 Task: Create a due date automation trigger when advanced on, on the tuesday before a card is due add content with a name or a description not containing resume at 11:00 AM.
Action: Mouse moved to (974, 304)
Screenshot: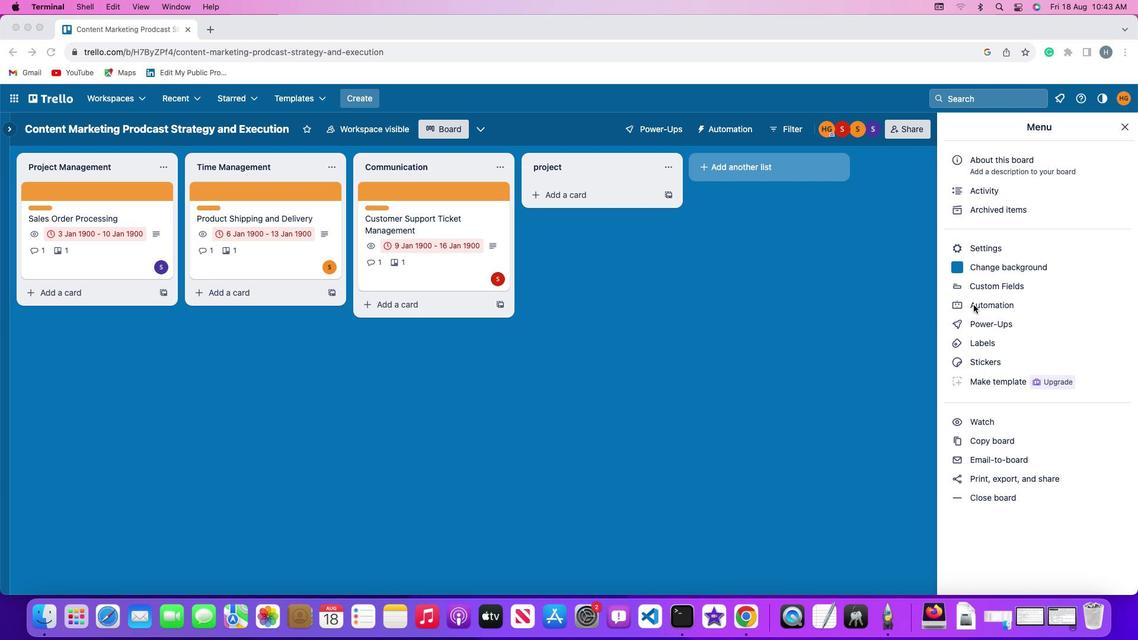 
Action: Mouse pressed left at (974, 304)
Screenshot: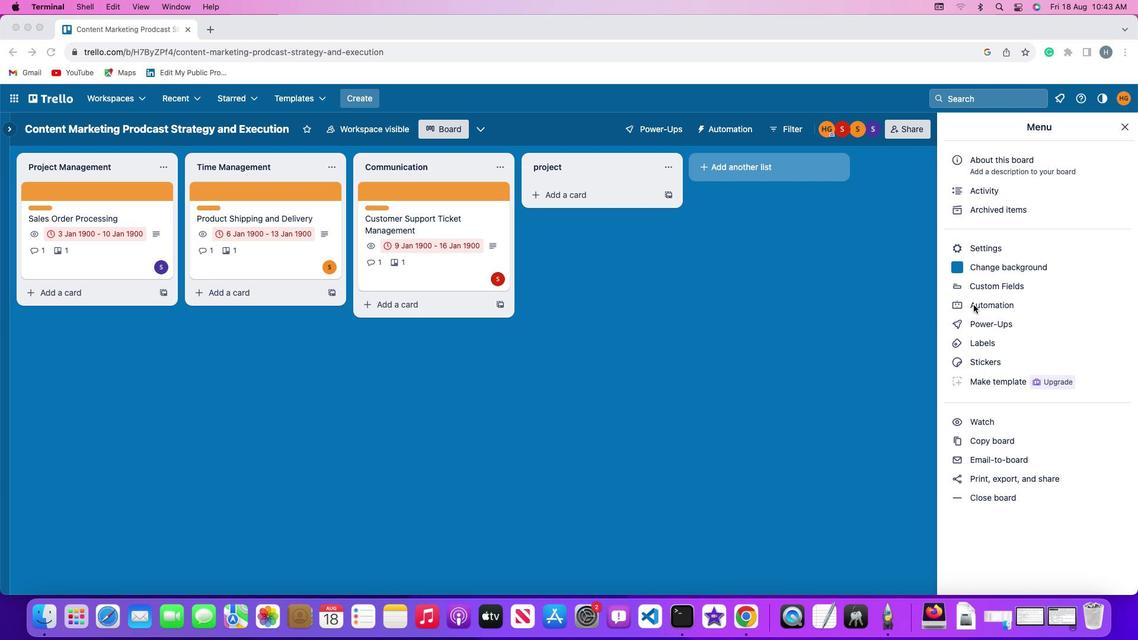 
Action: Mouse moved to (974, 304)
Screenshot: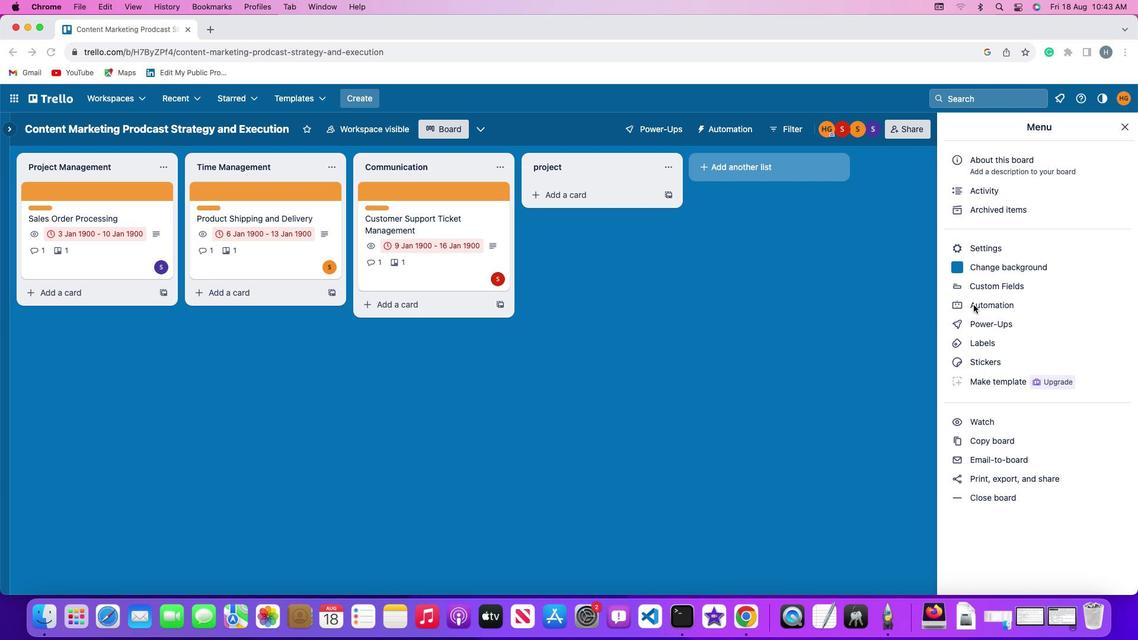 
Action: Mouse pressed left at (974, 304)
Screenshot: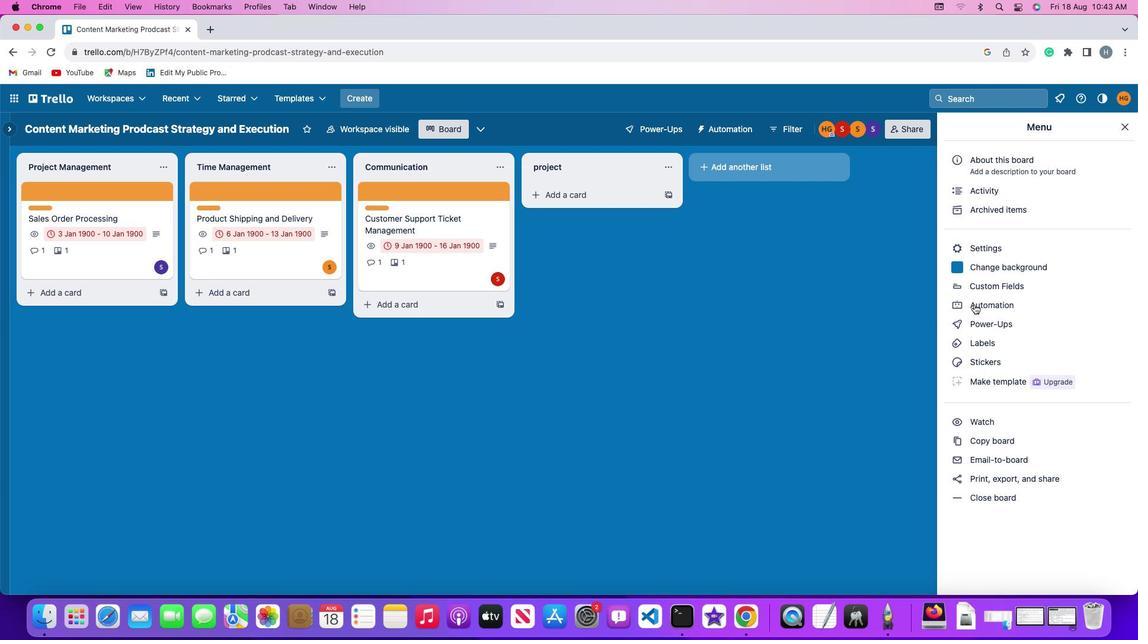 
Action: Mouse moved to (54, 280)
Screenshot: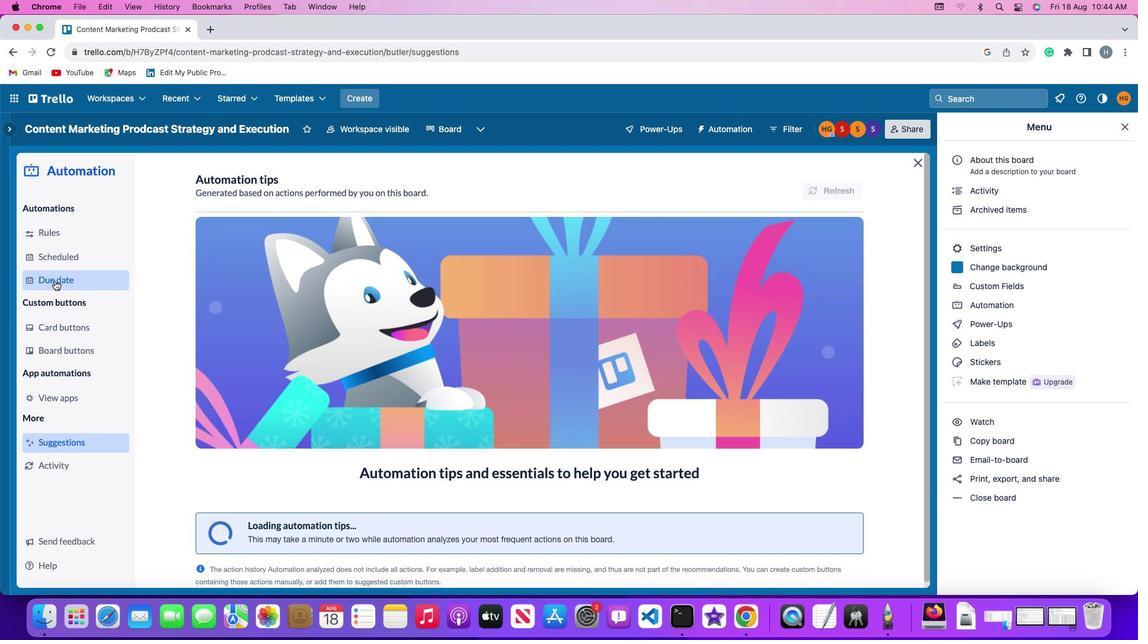 
Action: Mouse pressed left at (54, 280)
Screenshot: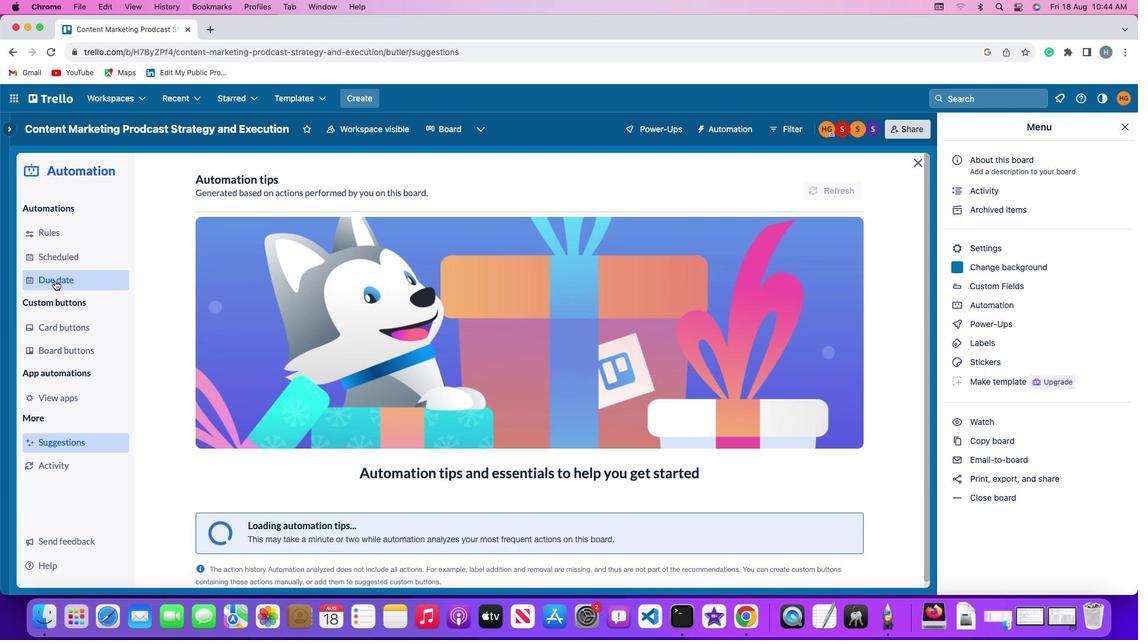 
Action: Mouse moved to (809, 180)
Screenshot: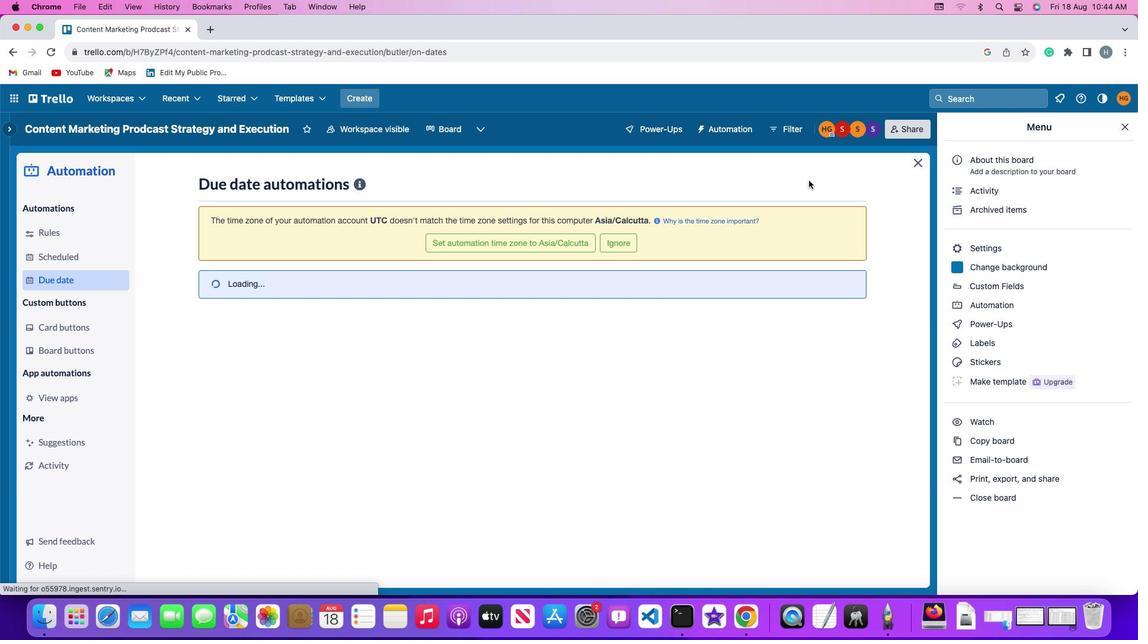
Action: Mouse pressed left at (809, 180)
Screenshot: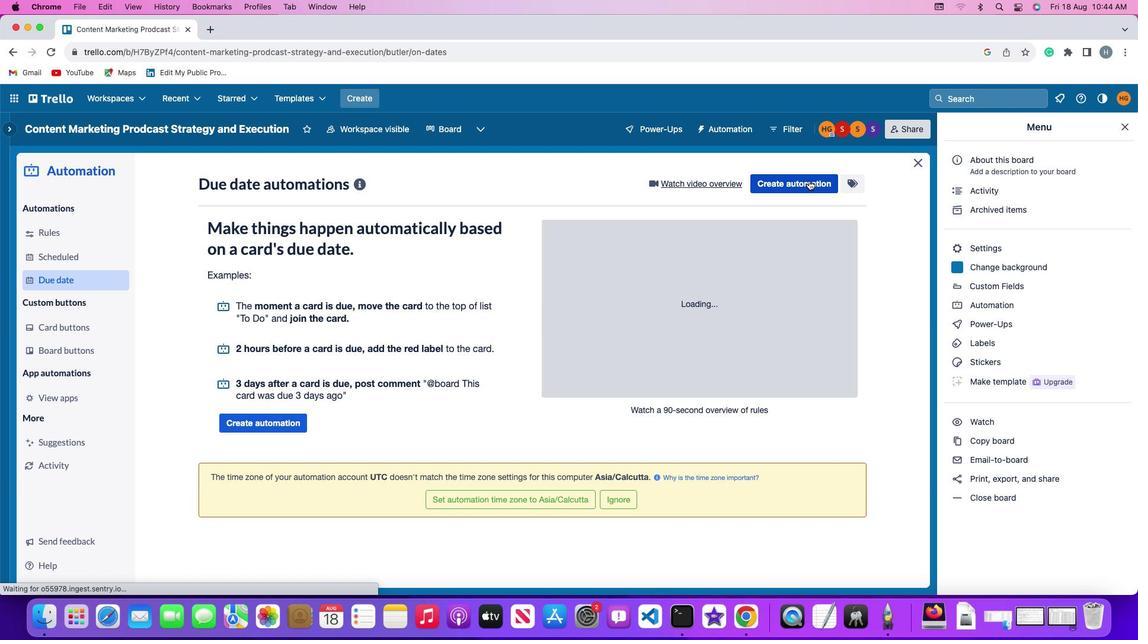 
Action: Mouse moved to (221, 299)
Screenshot: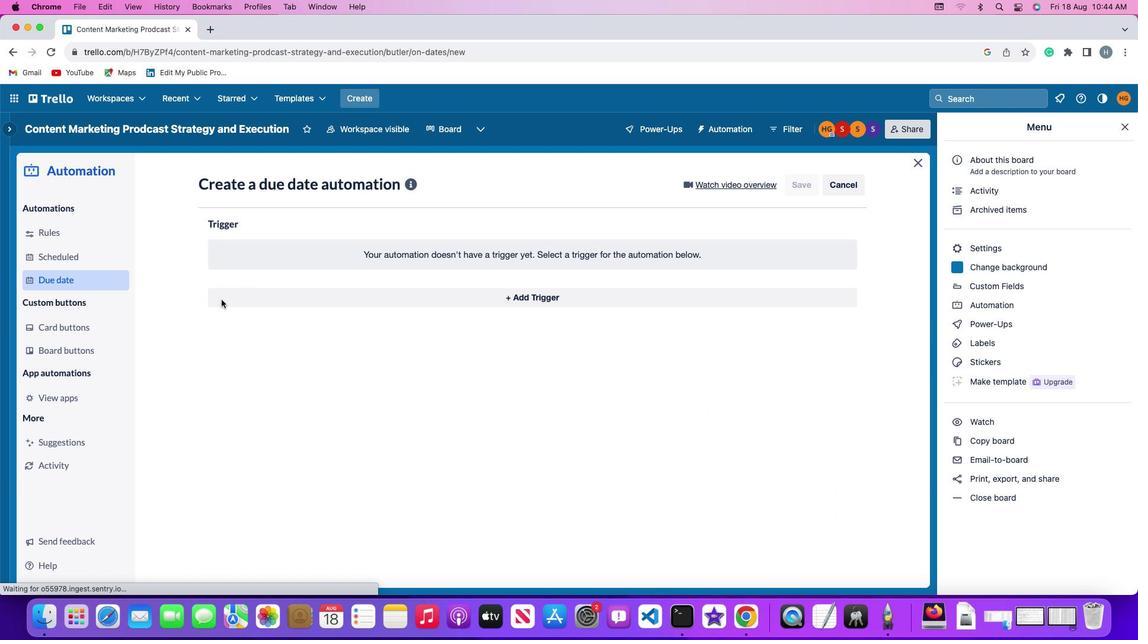 
Action: Mouse pressed left at (221, 299)
Screenshot: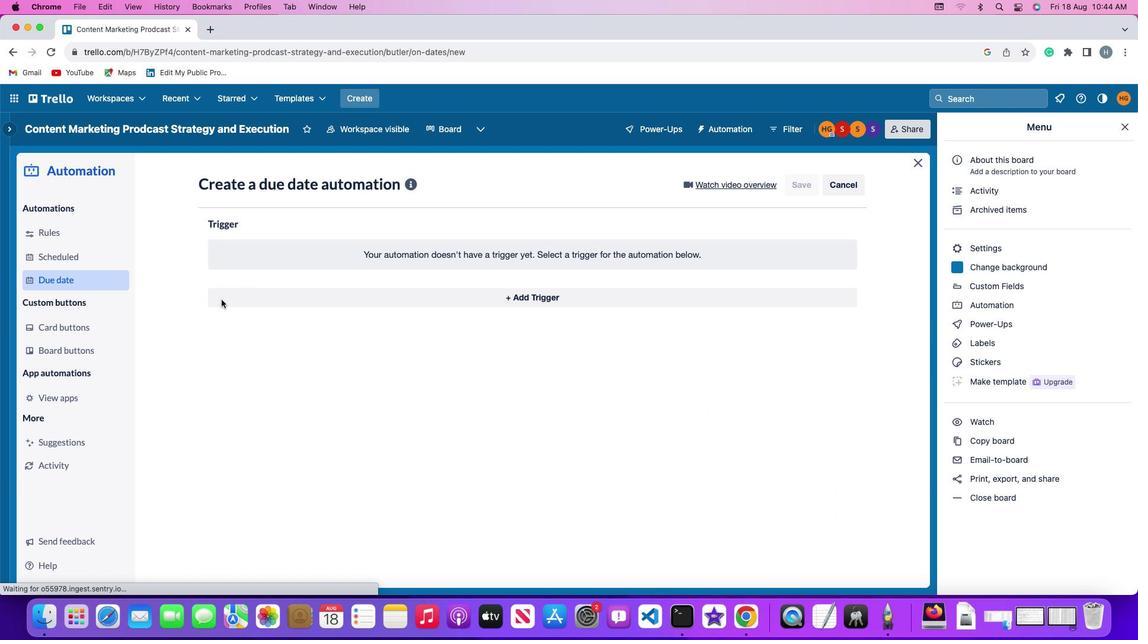 
Action: Mouse moved to (263, 521)
Screenshot: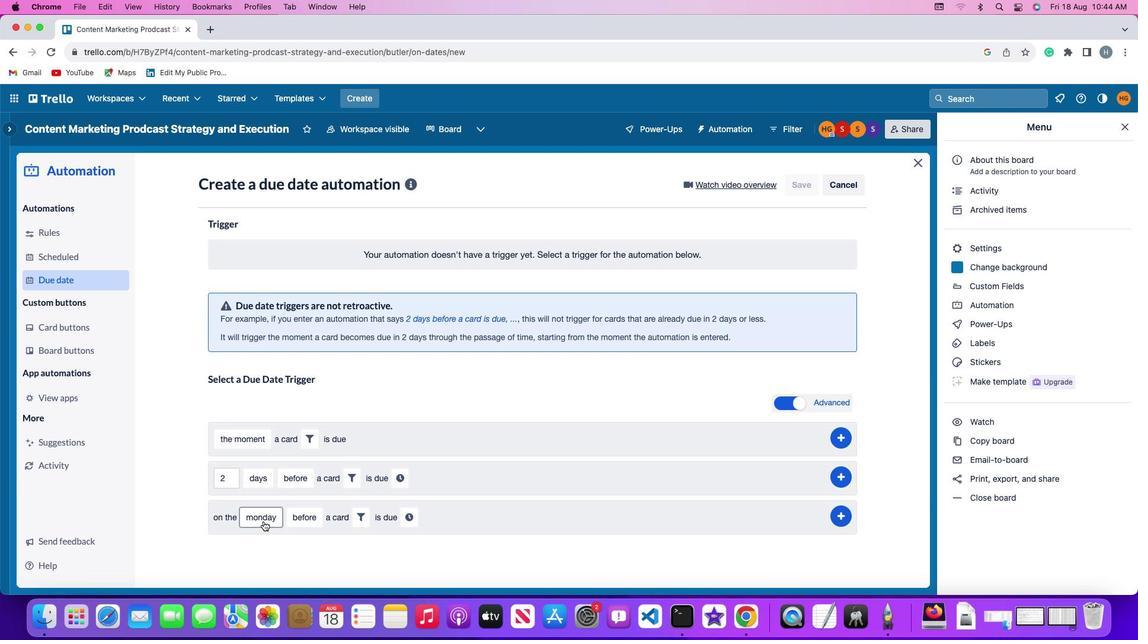 
Action: Mouse pressed left at (263, 521)
Screenshot: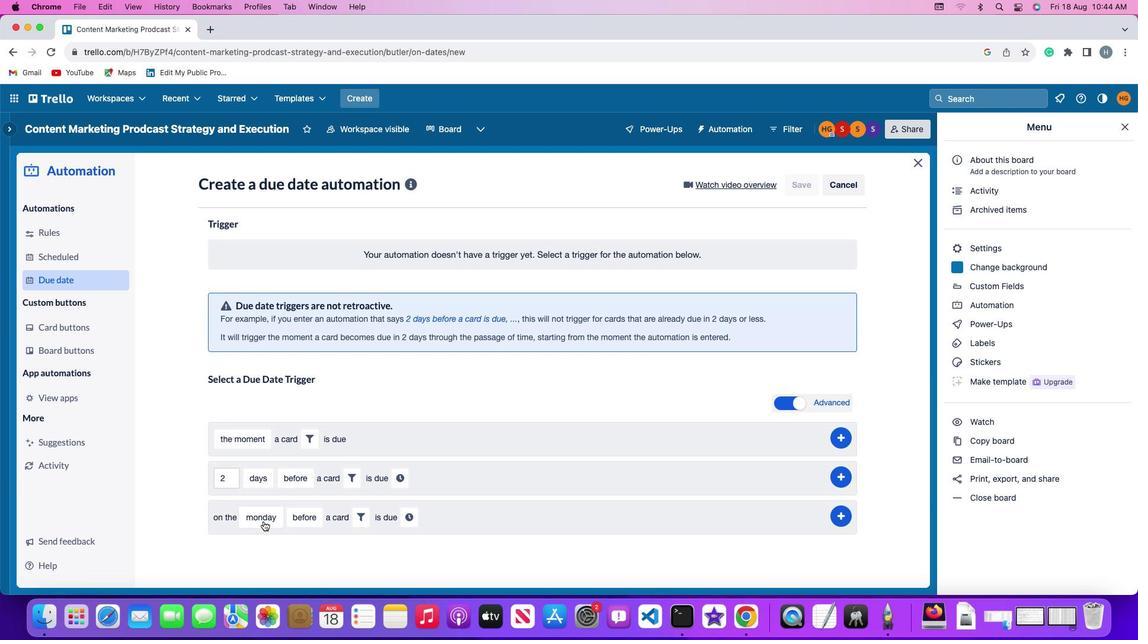 
Action: Mouse moved to (282, 383)
Screenshot: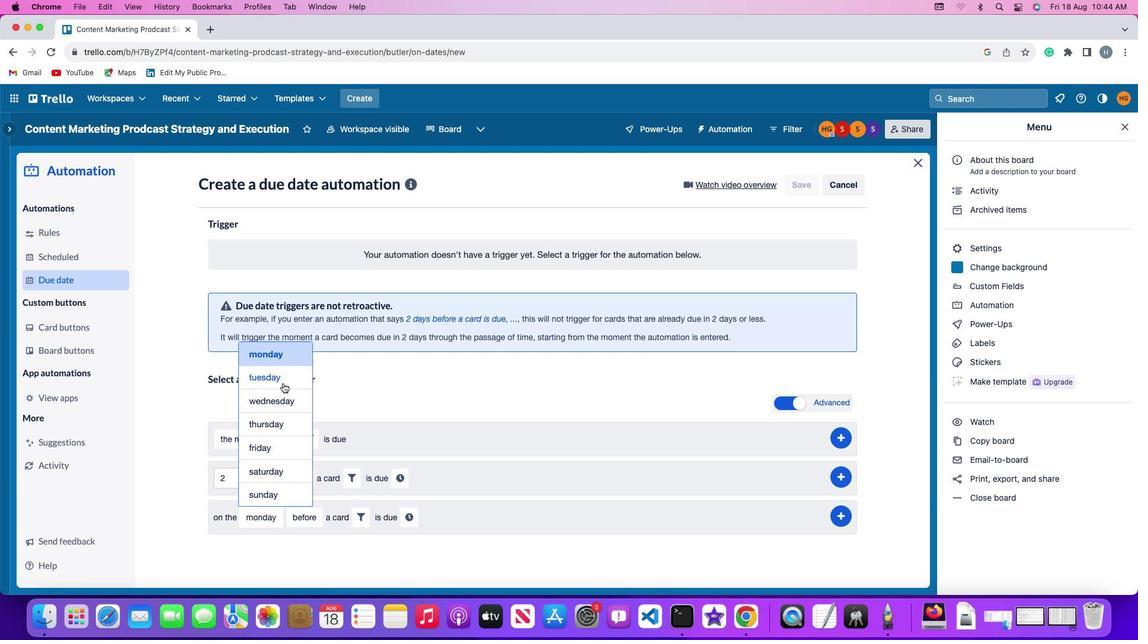 
Action: Mouse pressed left at (282, 383)
Screenshot: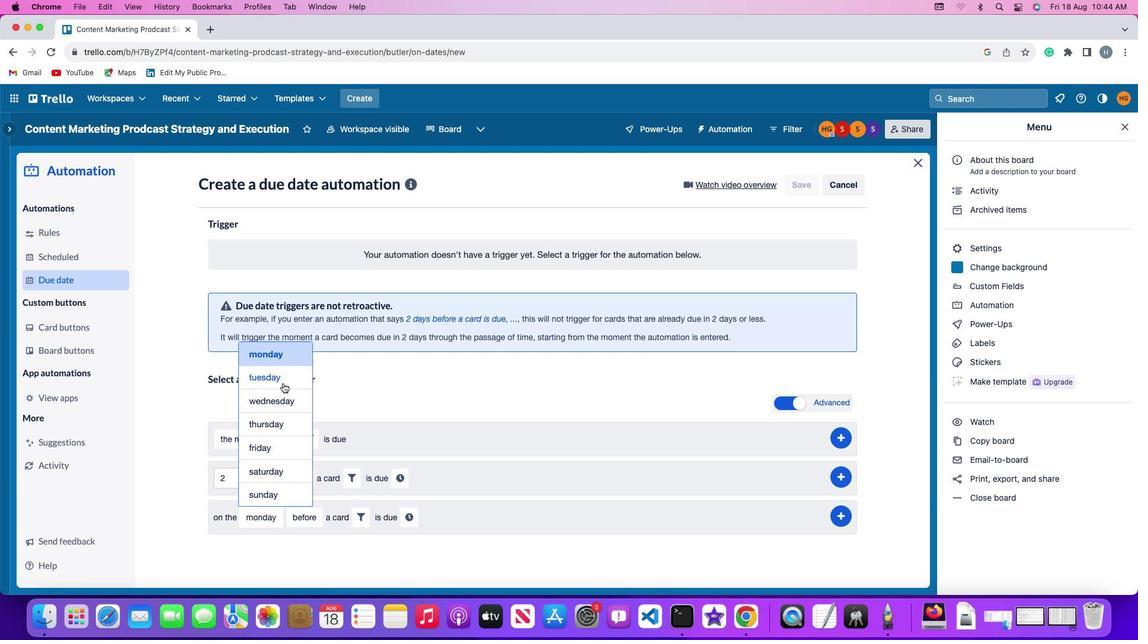 
Action: Mouse moved to (301, 520)
Screenshot: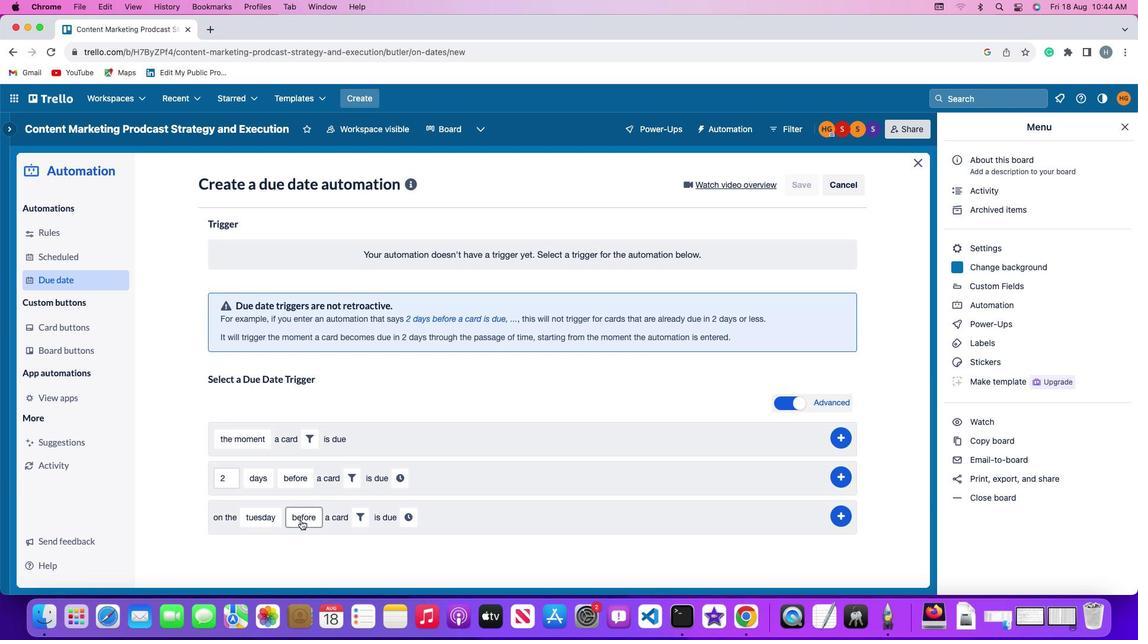 
Action: Mouse pressed left at (301, 520)
Screenshot: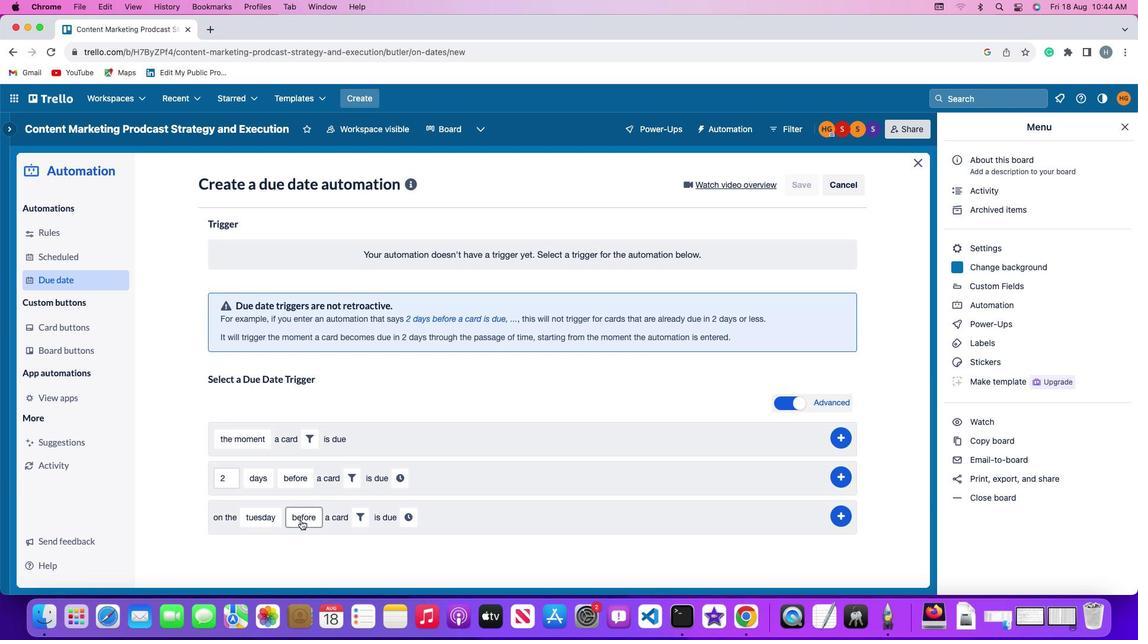 
Action: Mouse moved to (333, 422)
Screenshot: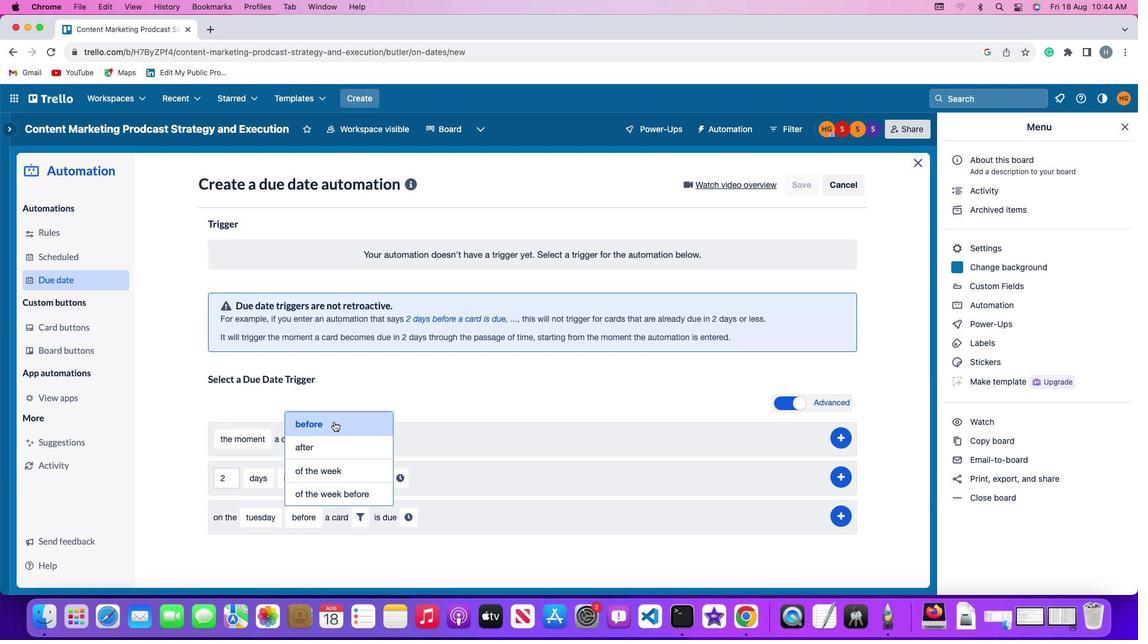 
Action: Mouse pressed left at (333, 422)
Screenshot: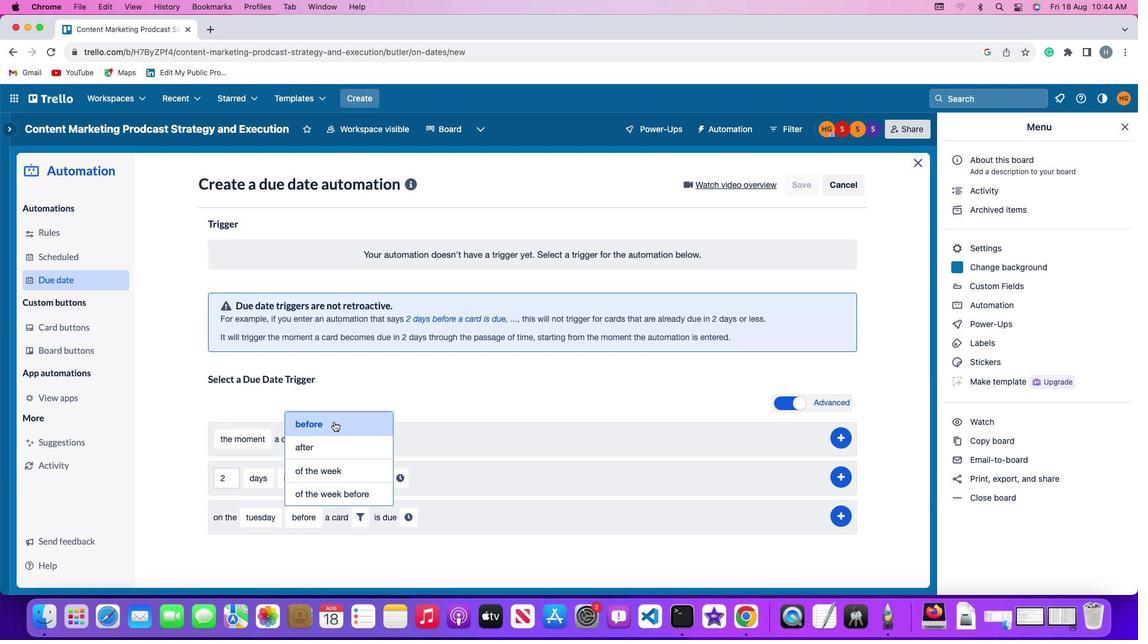 
Action: Mouse moved to (362, 516)
Screenshot: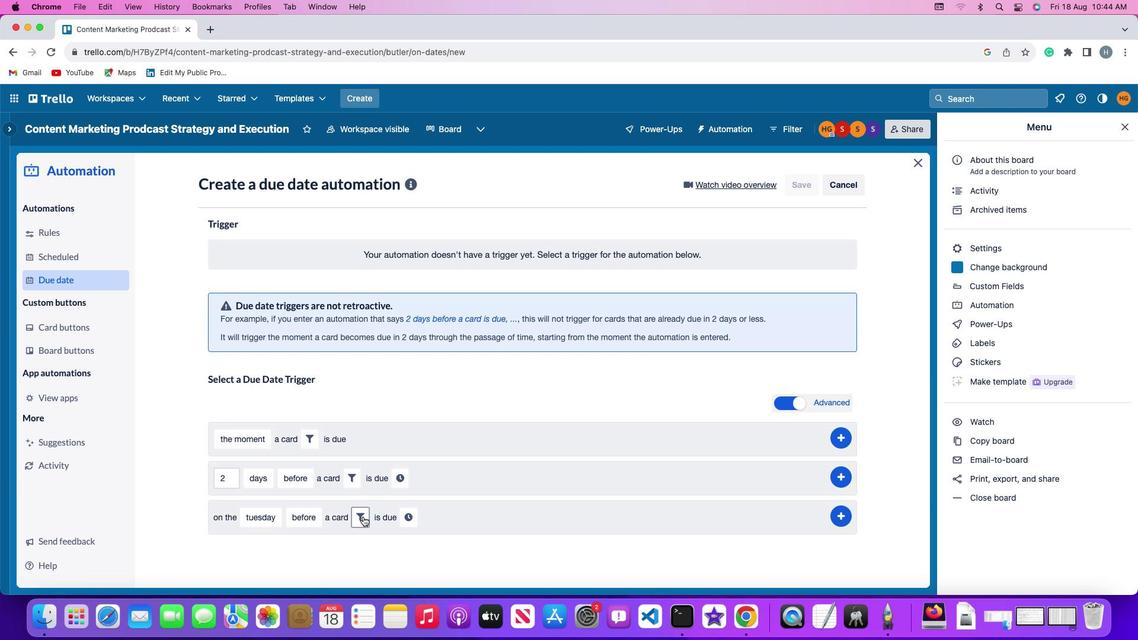 
Action: Mouse pressed left at (362, 516)
Screenshot: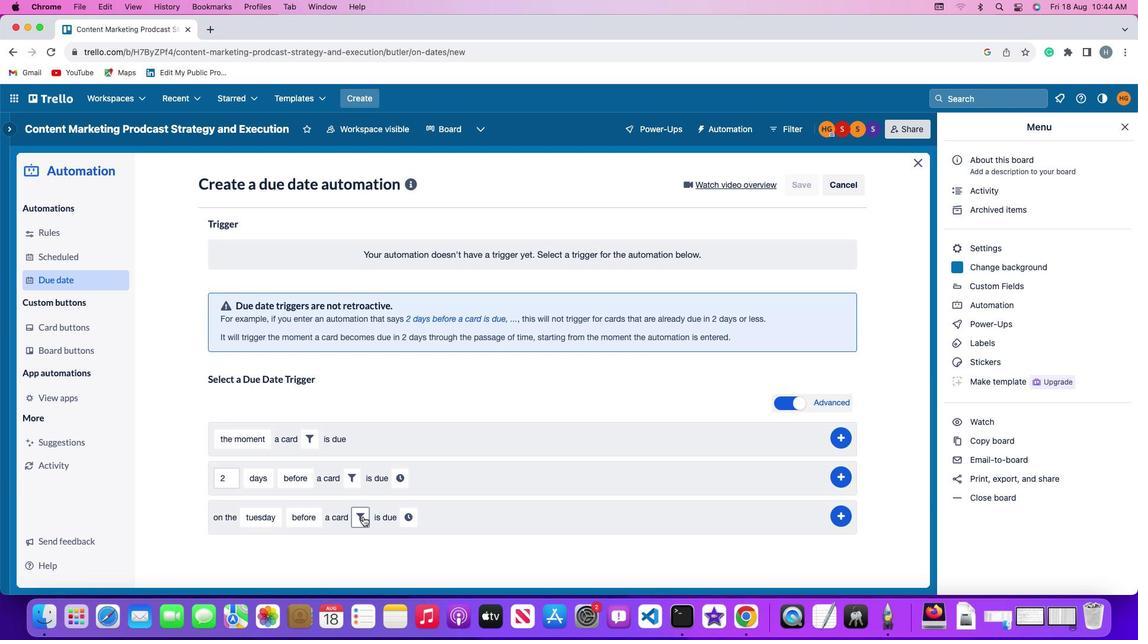 
Action: Mouse moved to (499, 547)
Screenshot: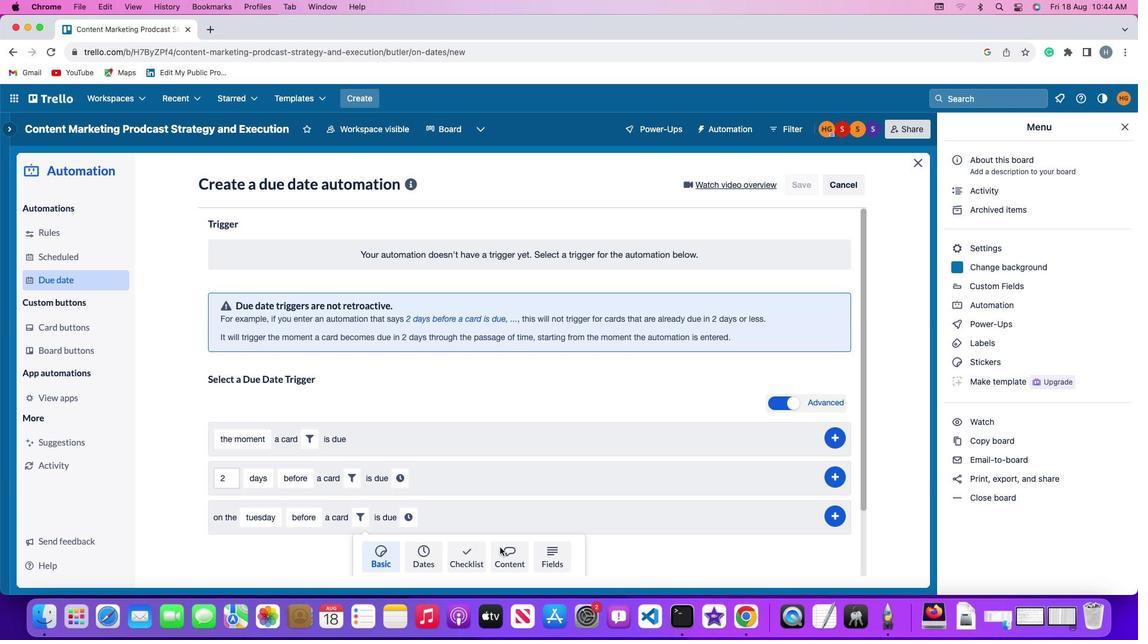 
Action: Mouse pressed left at (499, 547)
Screenshot: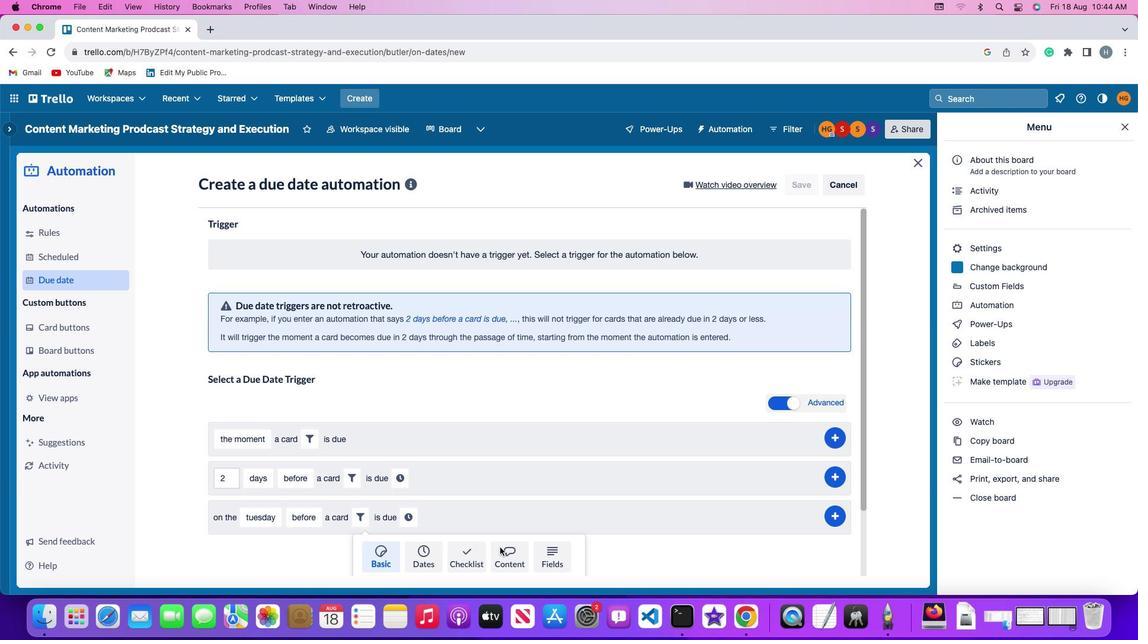 
Action: Mouse moved to (319, 551)
Screenshot: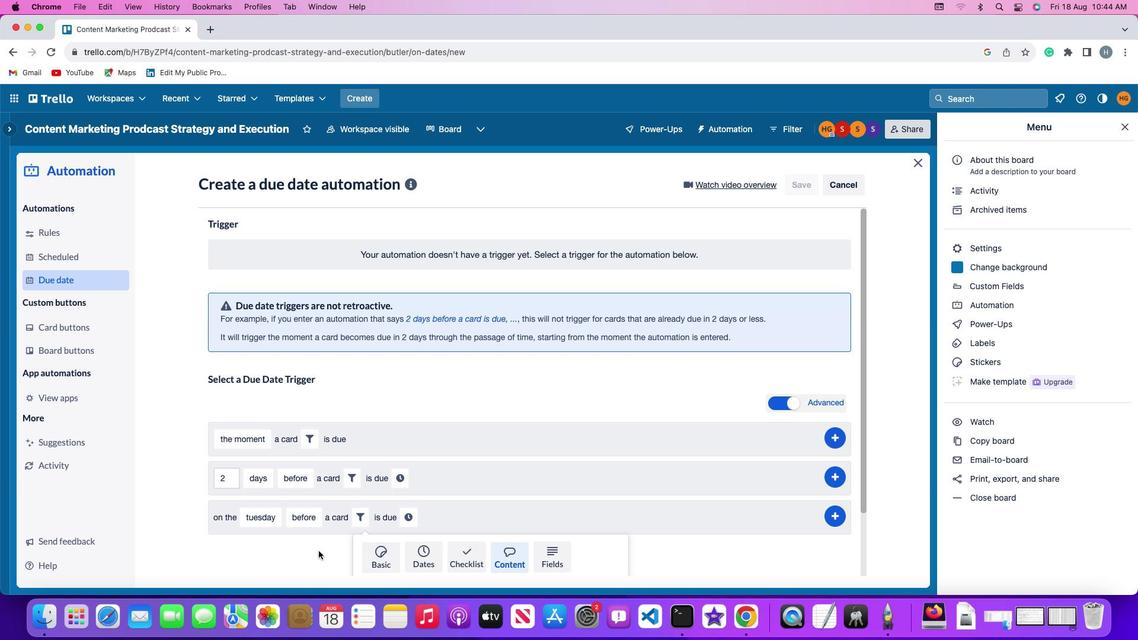 
Action: Mouse scrolled (319, 551) with delta (0, 0)
Screenshot: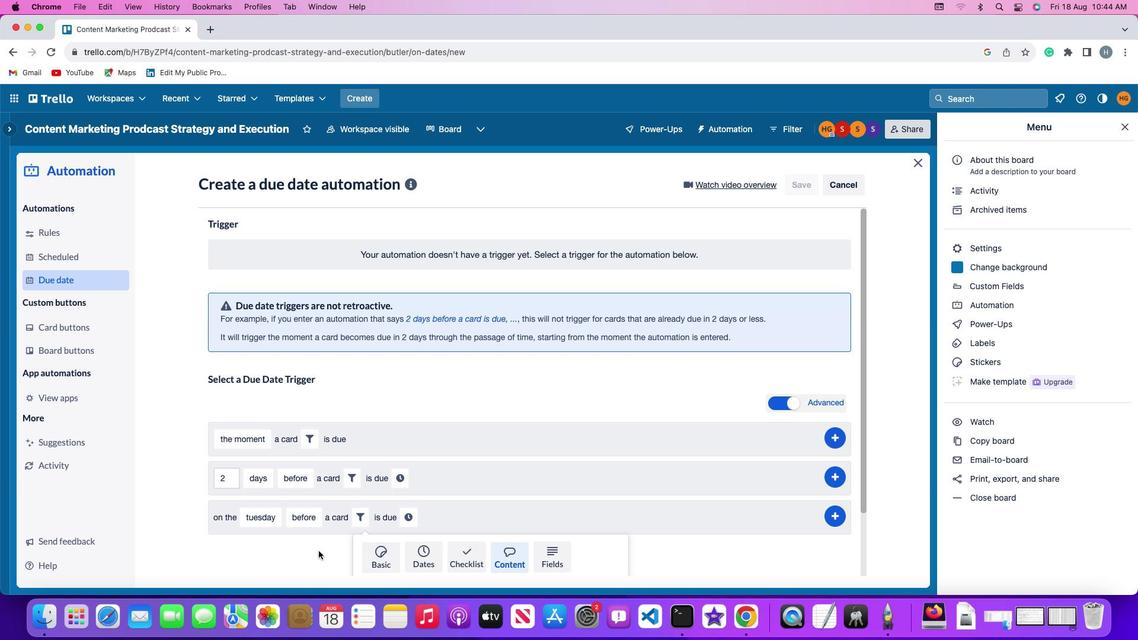
Action: Mouse moved to (319, 551)
Screenshot: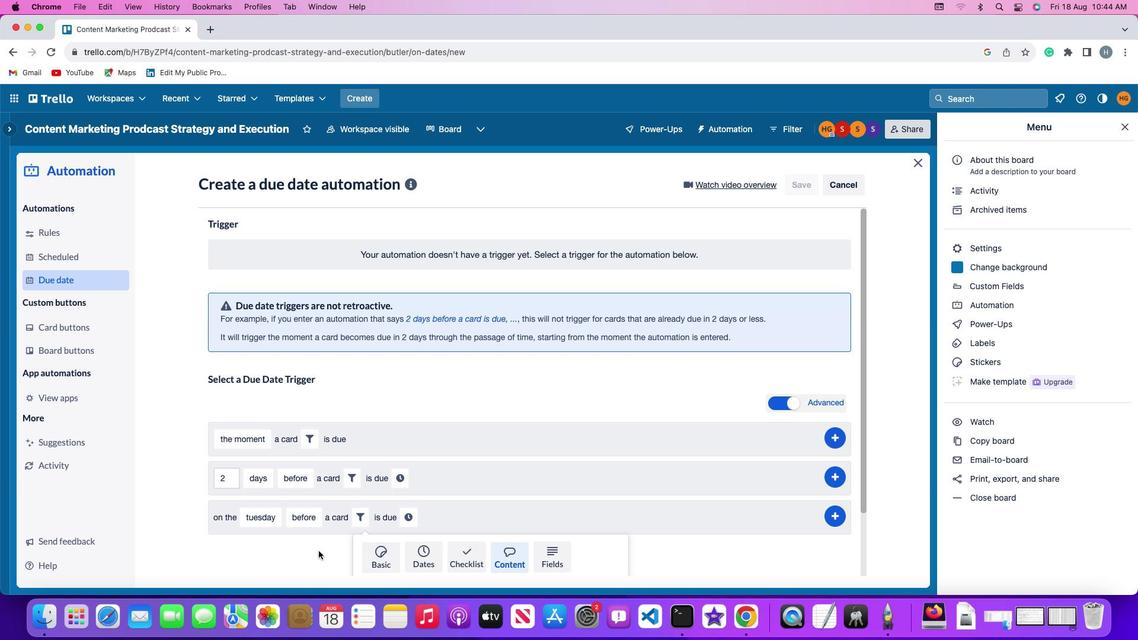 
Action: Mouse scrolled (319, 551) with delta (0, 0)
Screenshot: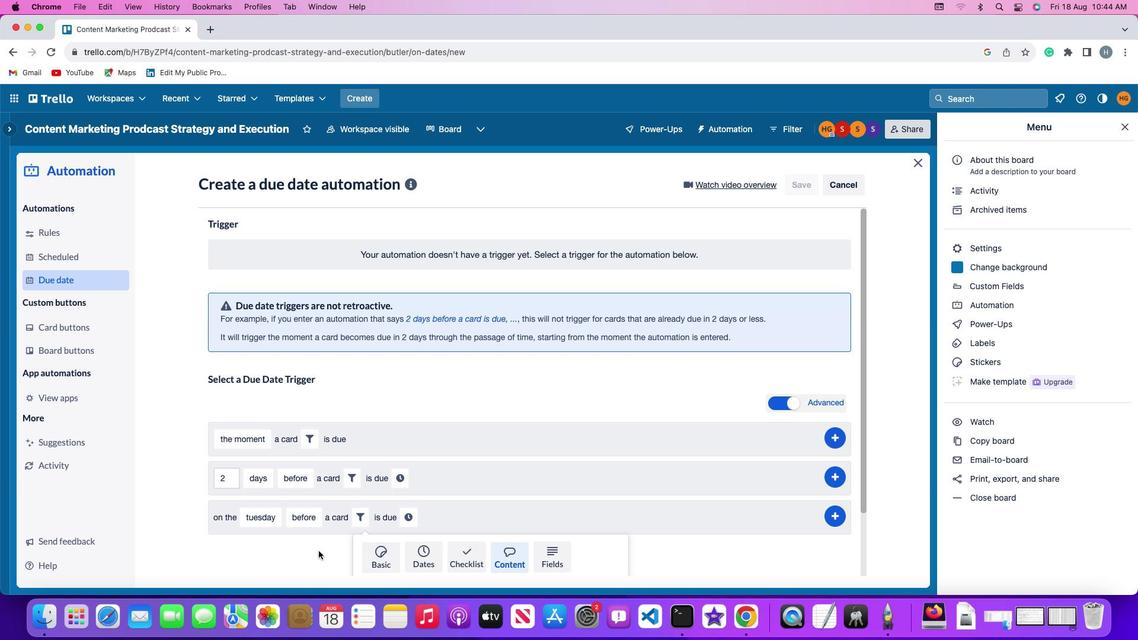 
Action: Mouse moved to (318, 550)
Screenshot: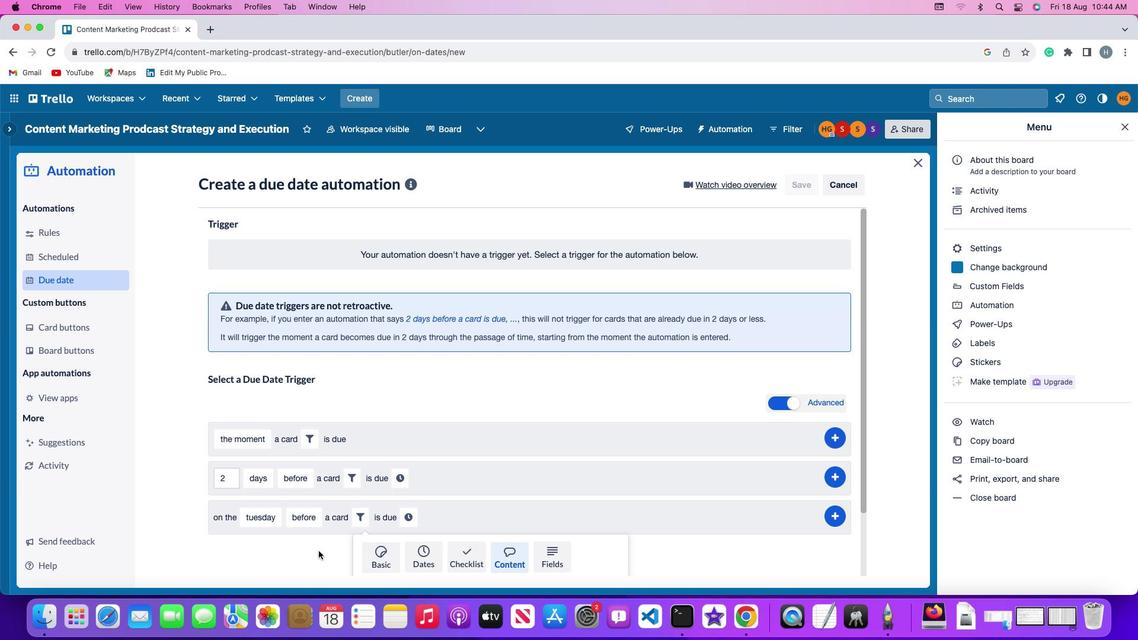 
Action: Mouse scrolled (318, 550) with delta (0, -1)
Screenshot: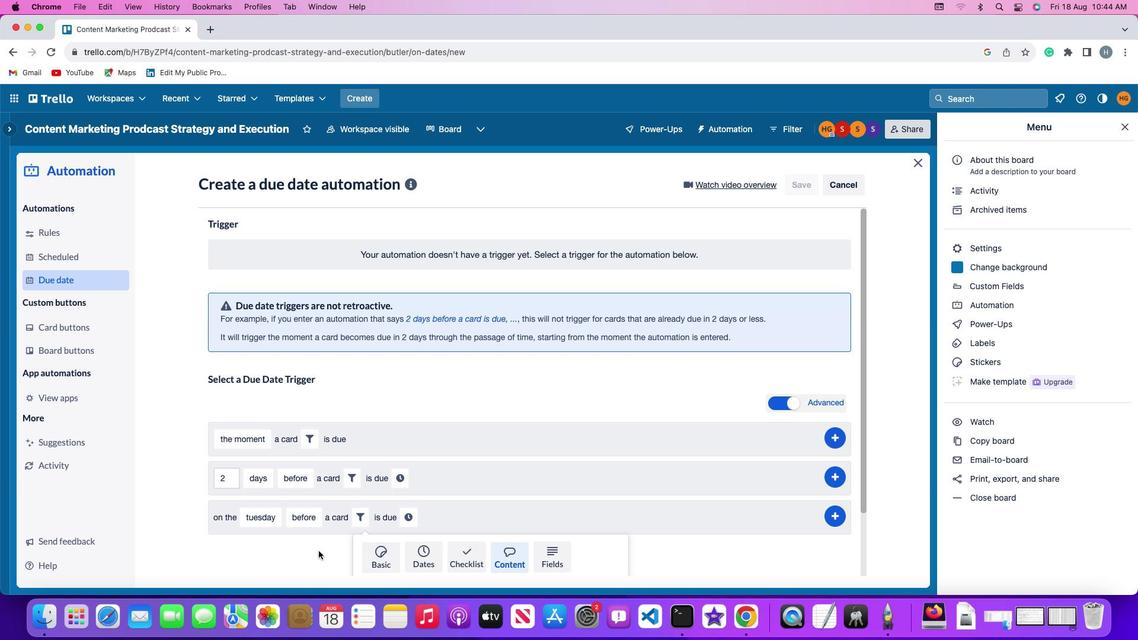 
Action: Mouse moved to (318, 550)
Screenshot: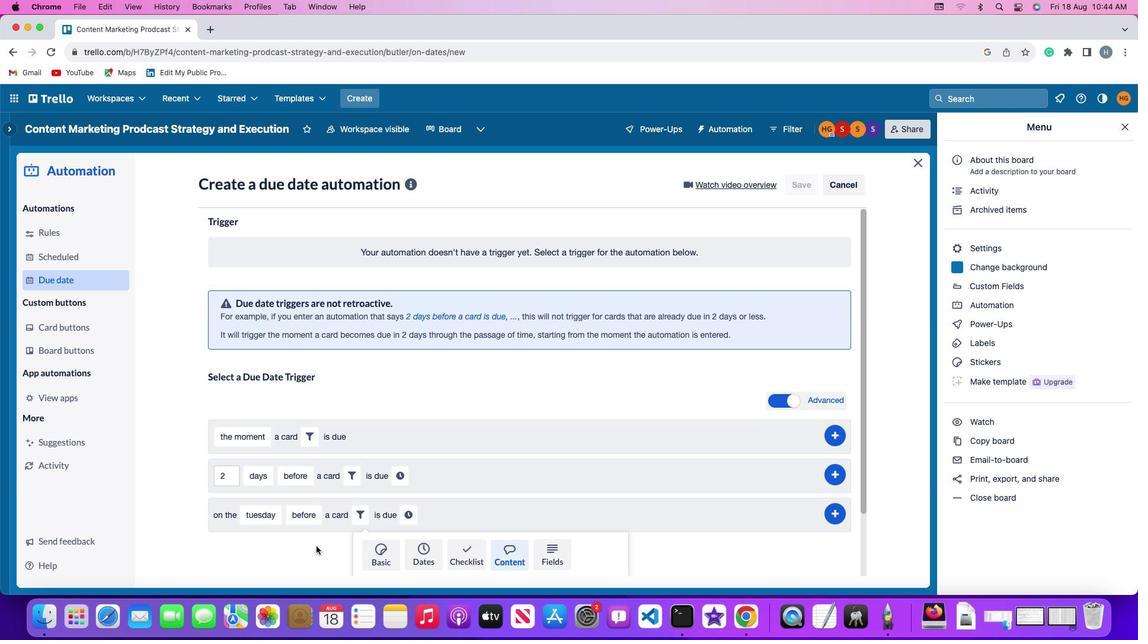 
Action: Mouse scrolled (318, 550) with delta (0, -2)
Screenshot: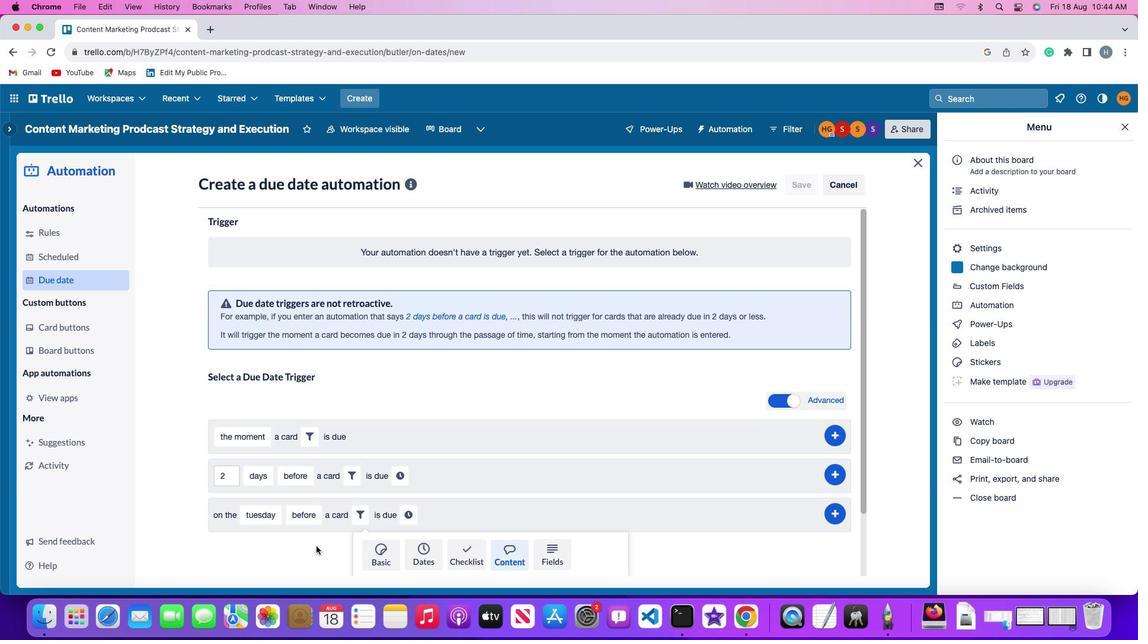 
Action: Mouse moved to (313, 544)
Screenshot: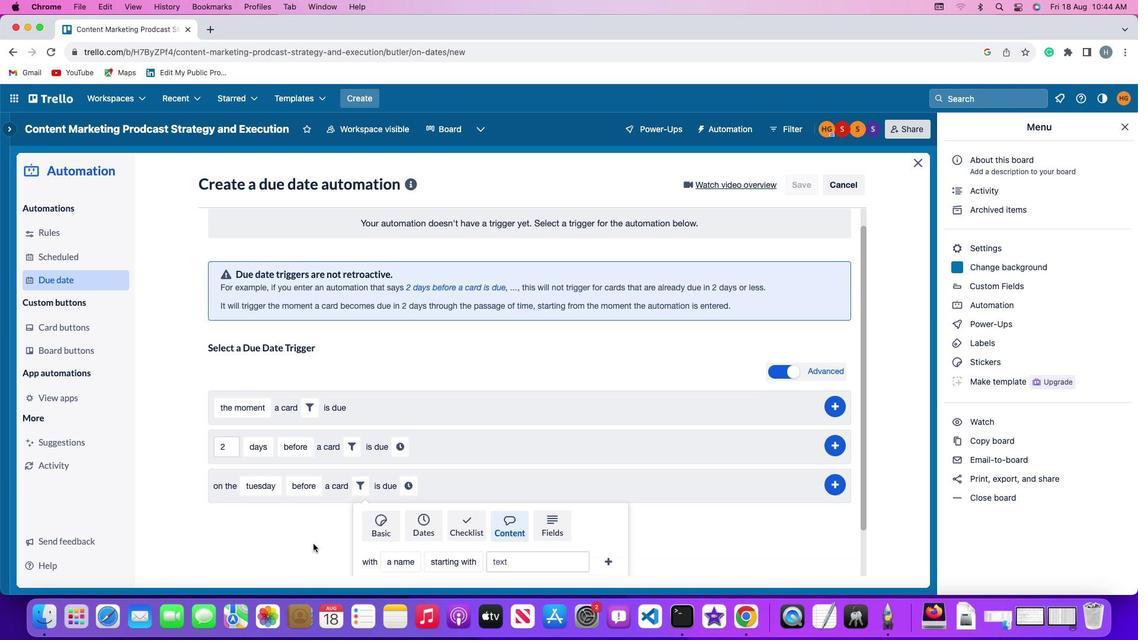 
Action: Mouse scrolled (313, 544) with delta (0, -2)
Screenshot: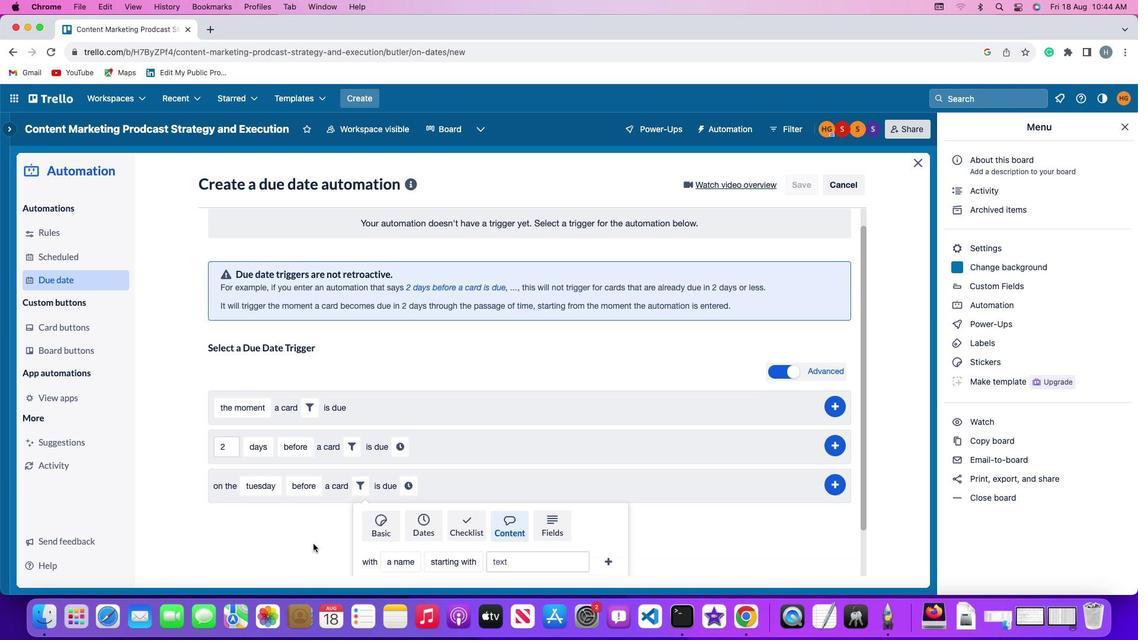 
Action: Mouse moved to (396, 519)
Screenshot: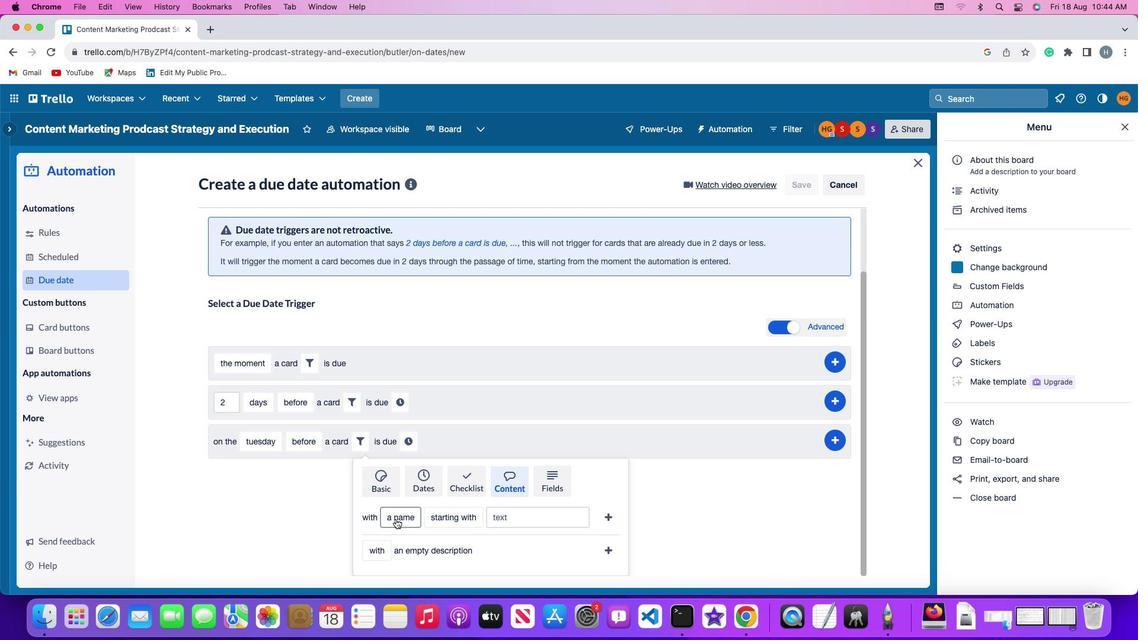 
Action: Mouse pressed left at (396, 519)
Screenshot: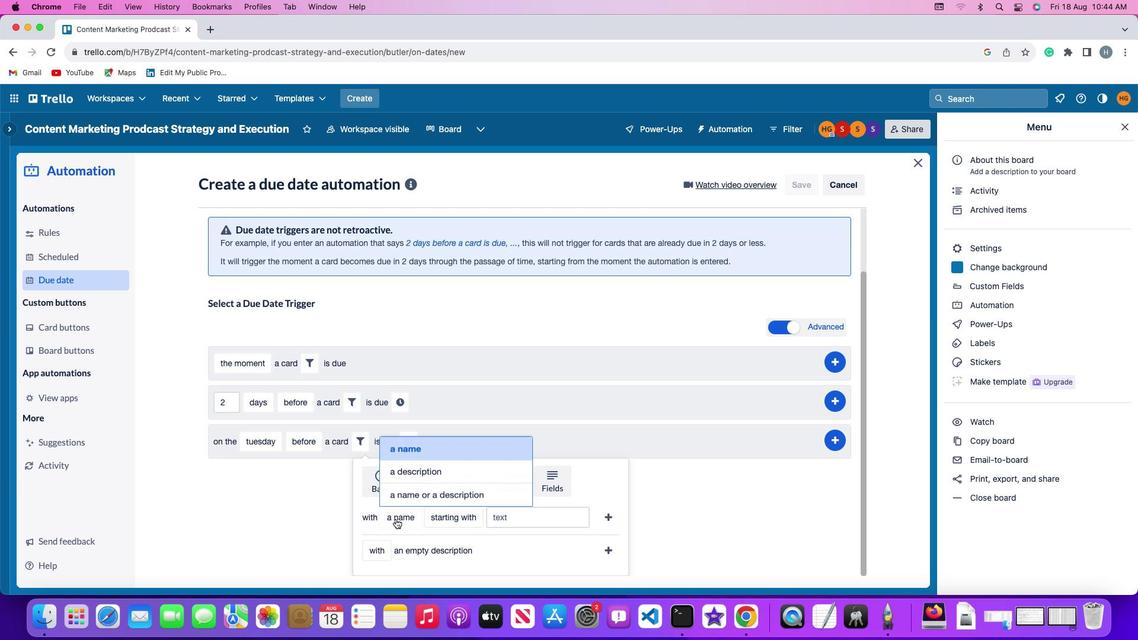 
Action: Mouse moved to (397, 498)
Screenshot: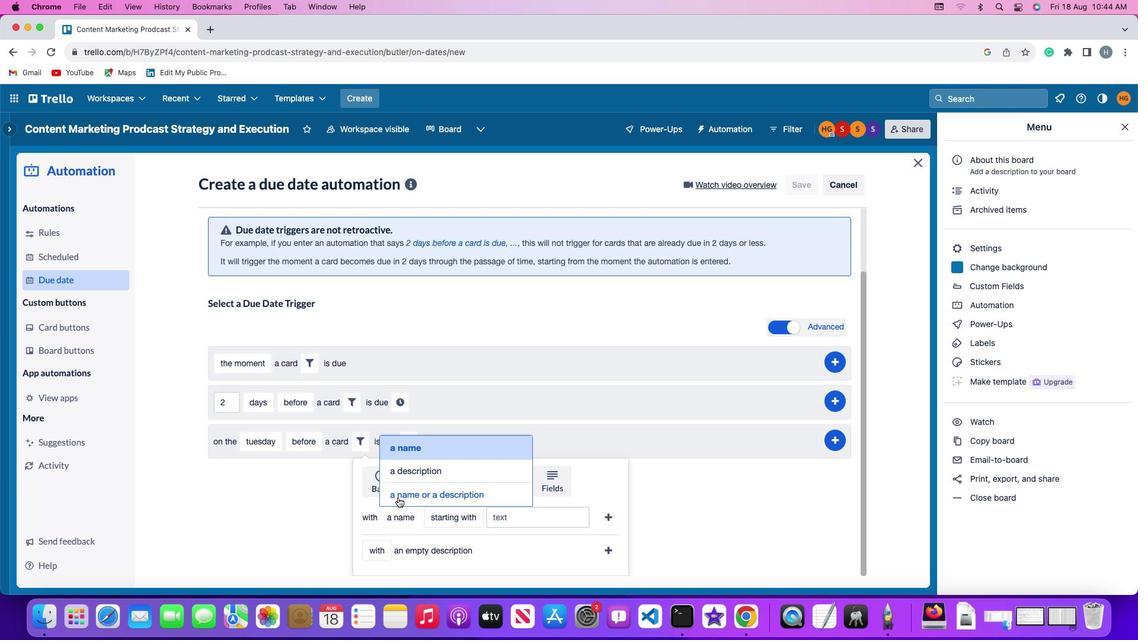 
Action: Mouse pressed left at (397, 498)
Screenshot: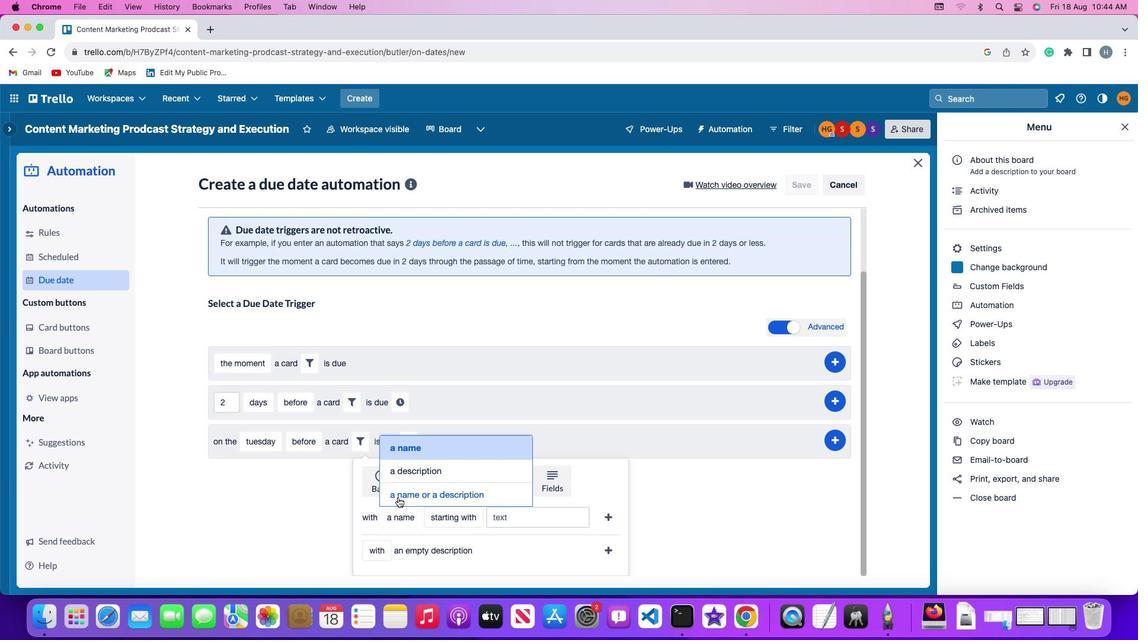 
Action: Mouse moved to (521, 521)
Screenshot: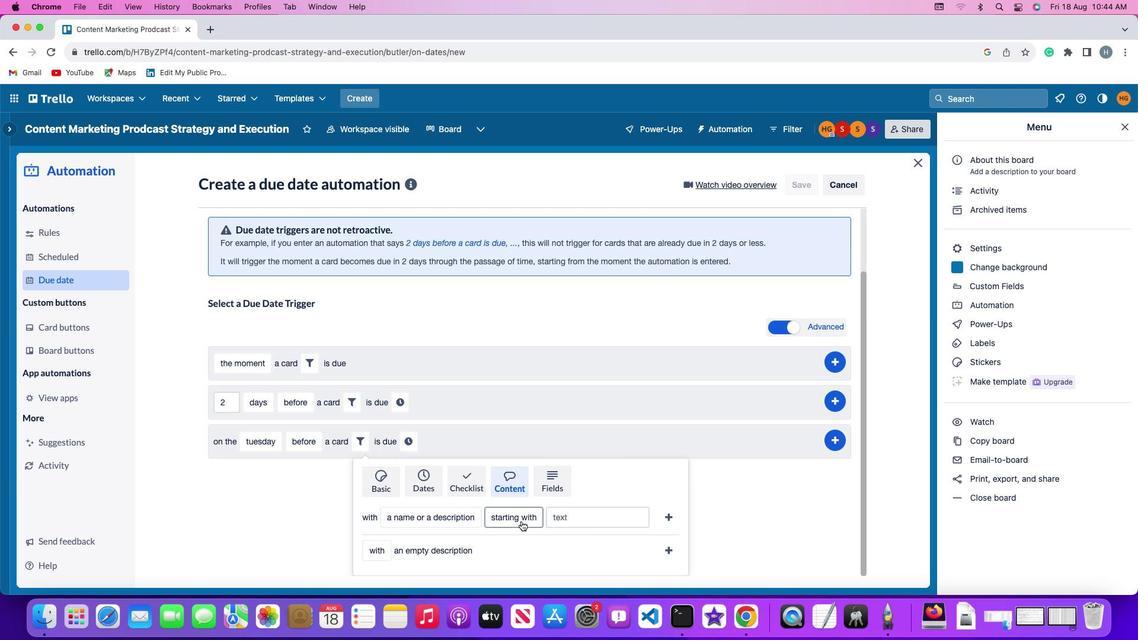
Action: Mouse pressed left at (521, 521)
Screenshot: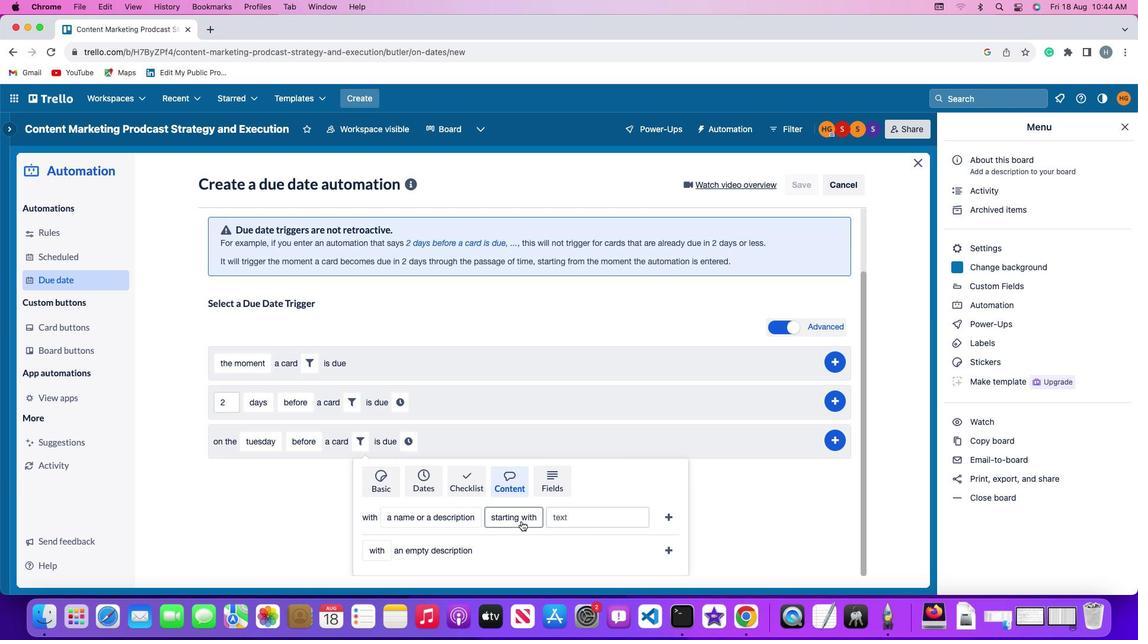 
Action: Mouse moved to (511, 495)
Screenshot: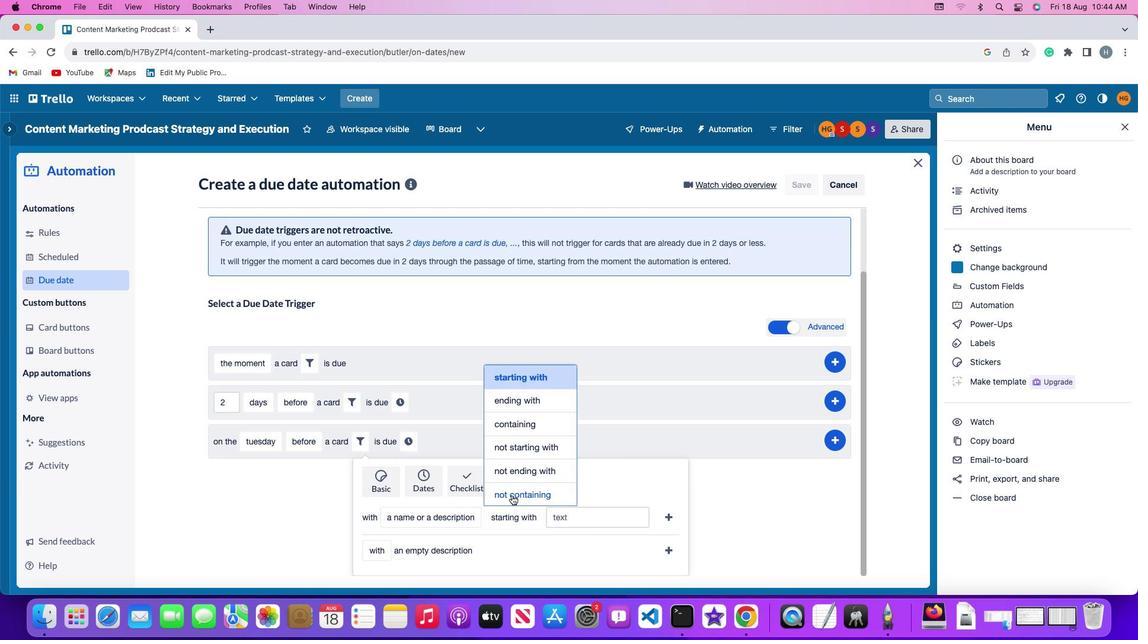 
Action: Mouse pressed left at (511, 495)
Screenshot: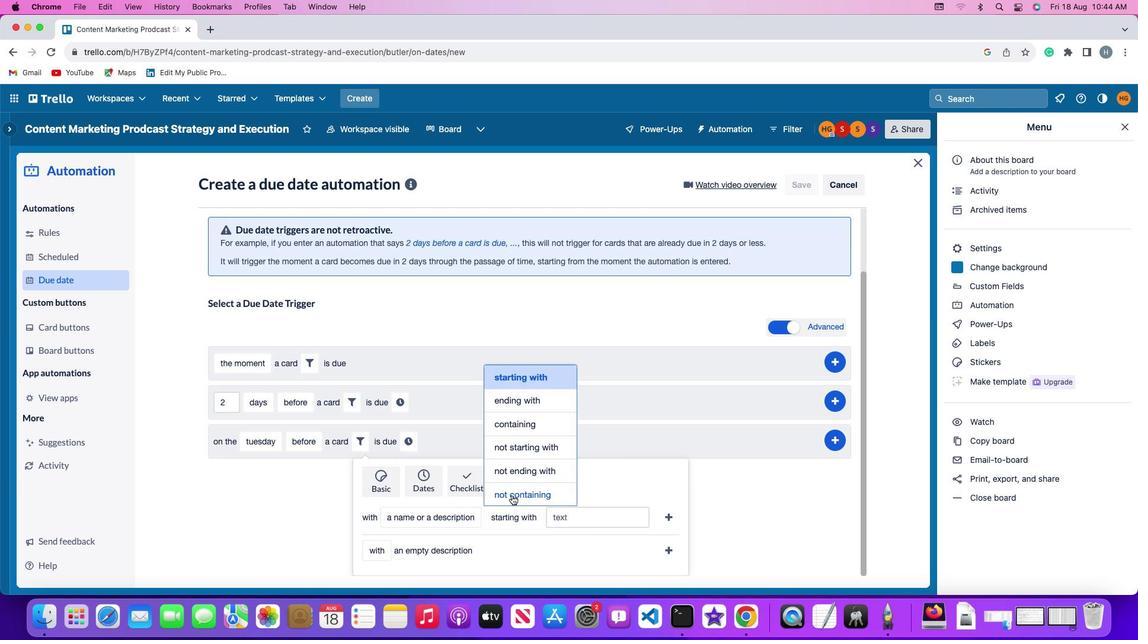 
Action: Mouse moved to (571, 514)
Screenshot: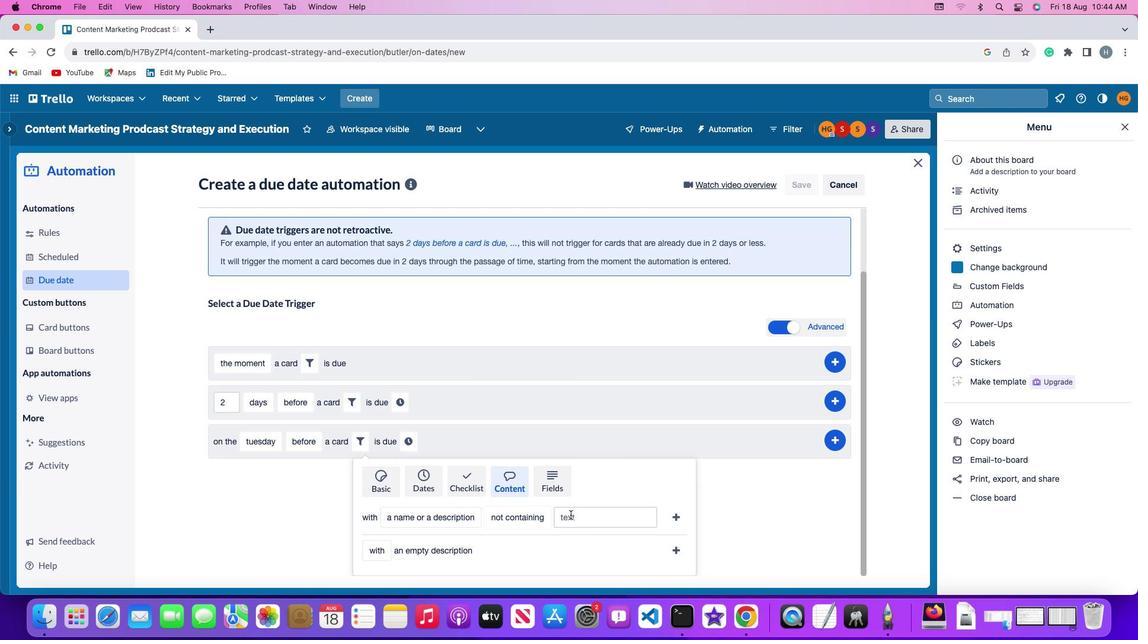
Action: Mouse pressed left at (571, 514)
Screenshot: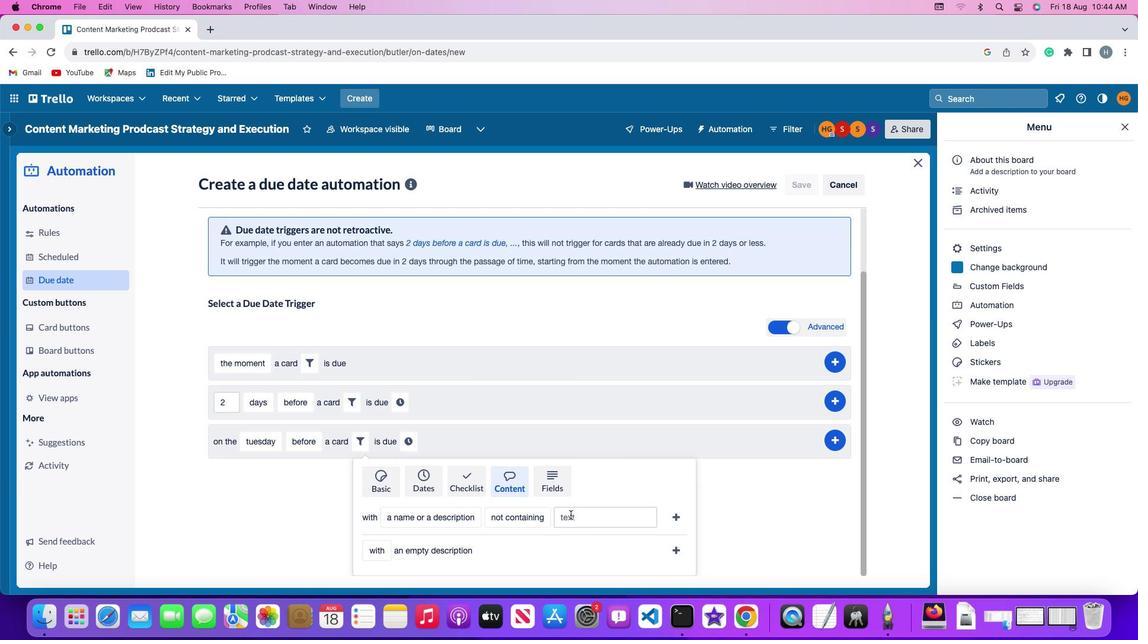 
Action: Key pressed 'r''e''s''u''m''e'
Screenshot: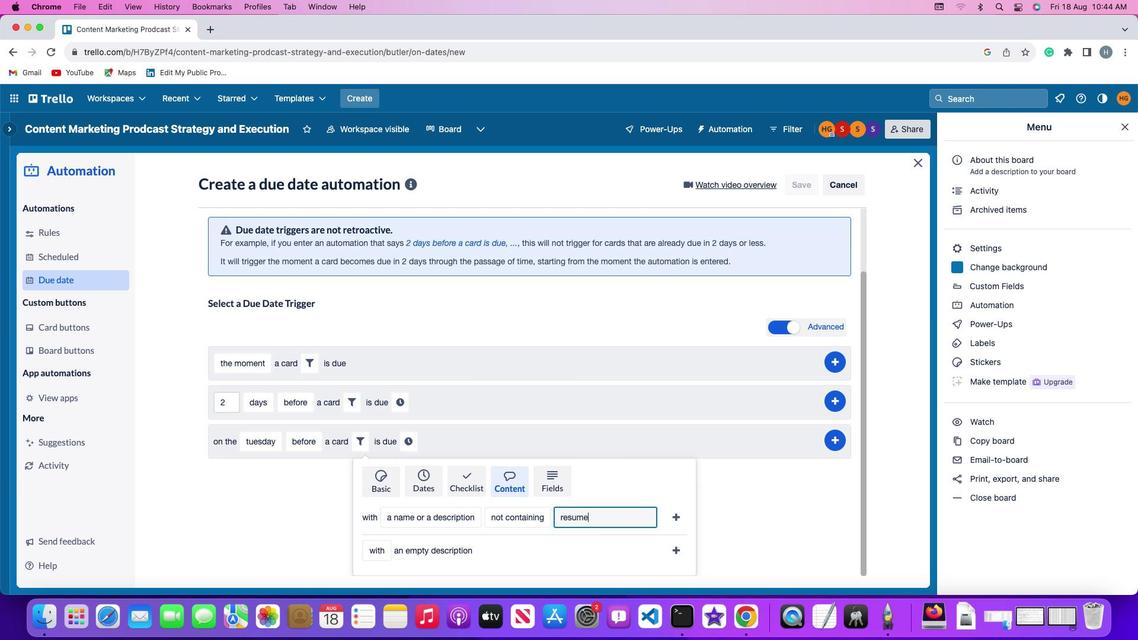 
Action: Mouse moved to (678, 515)
Screenshot: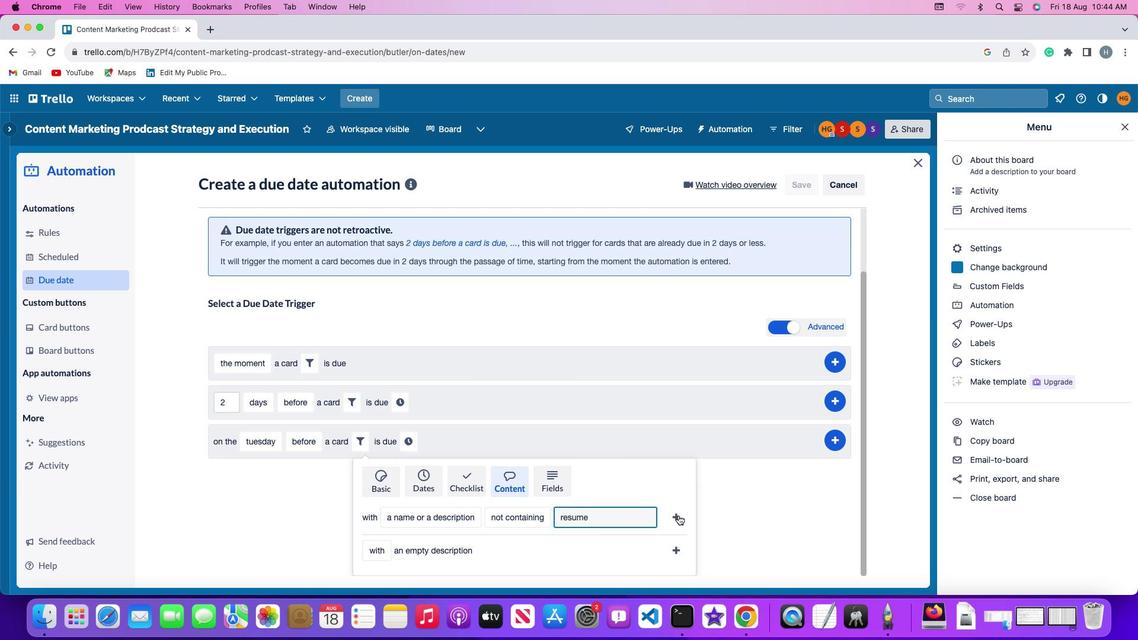 
Action: Mouse pressed left at (678, 515)
Screenshot: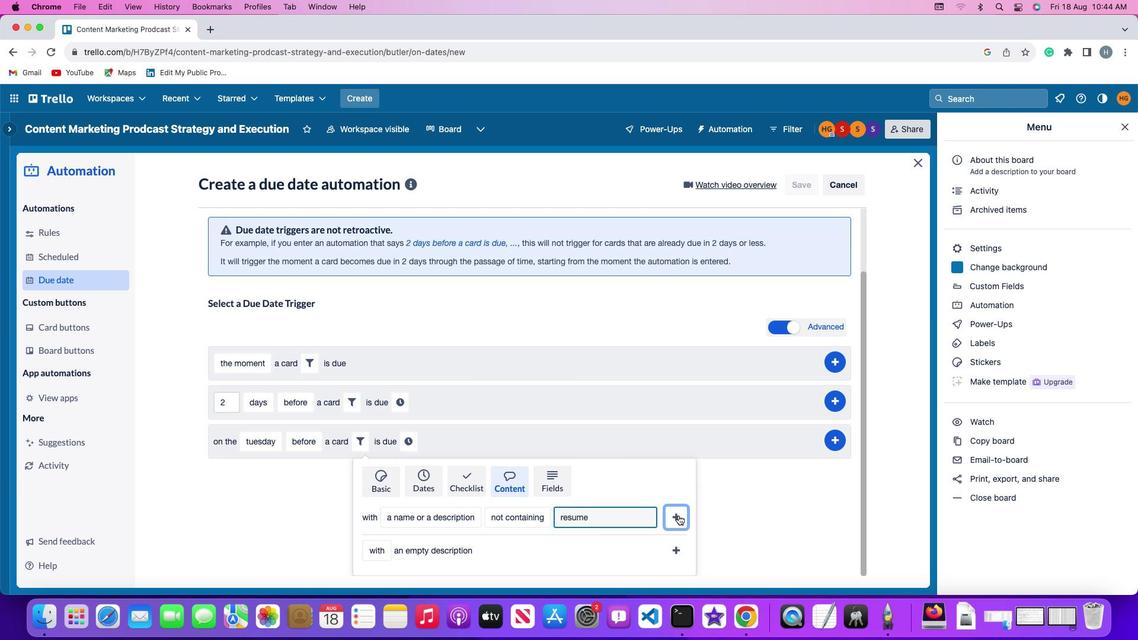 
Action: Mouse moved to (629, 520)
Screenshot: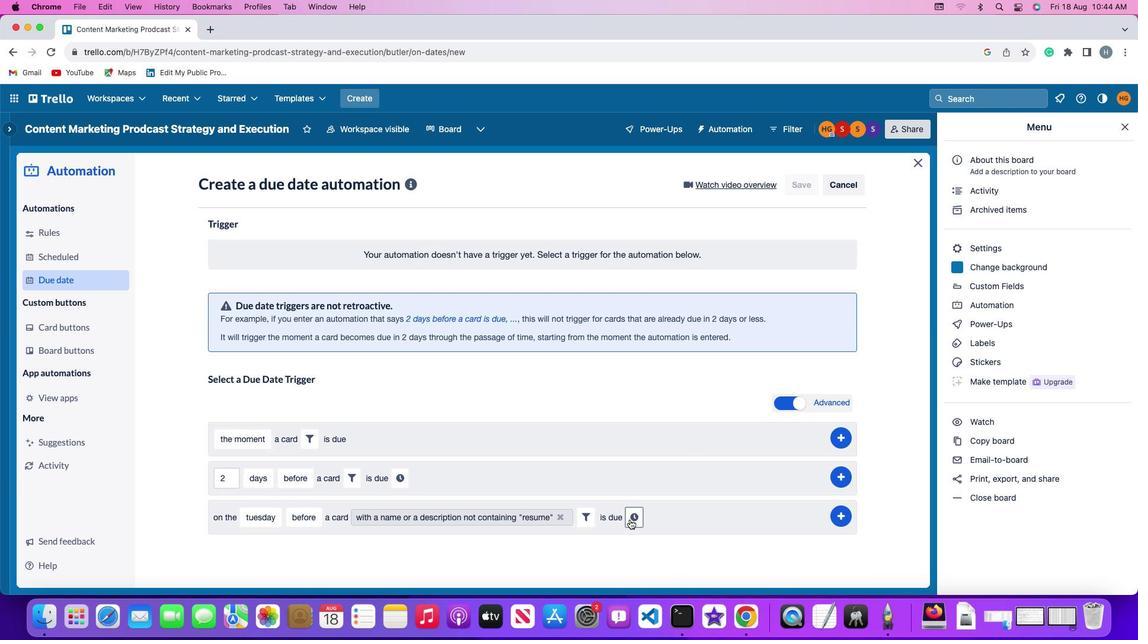 
Action: Mouse pressed left at (629, 520)
Screenshot: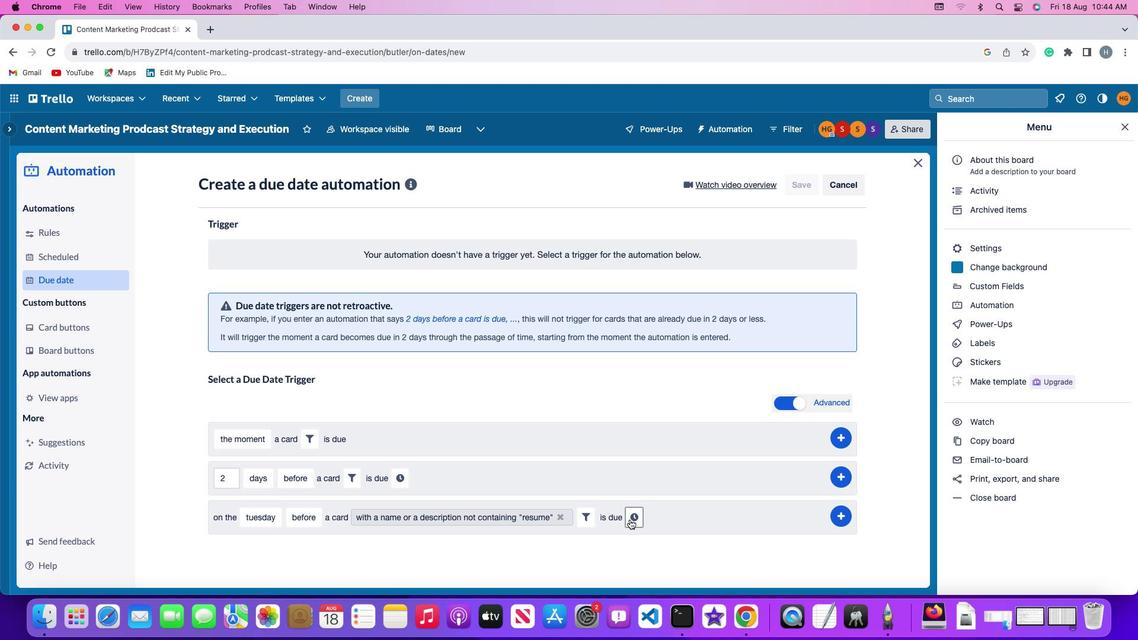 
Action: Mouse moved to (661, 517)
Screenshot: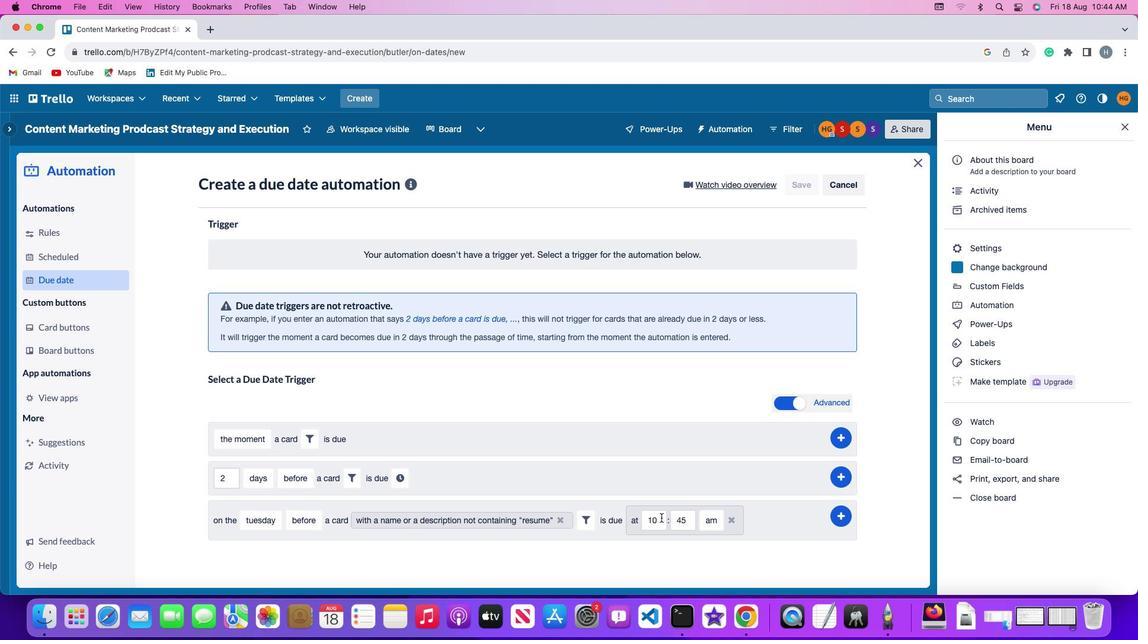 
Action: Mouse pressed left at (661, 517)
Screenshot: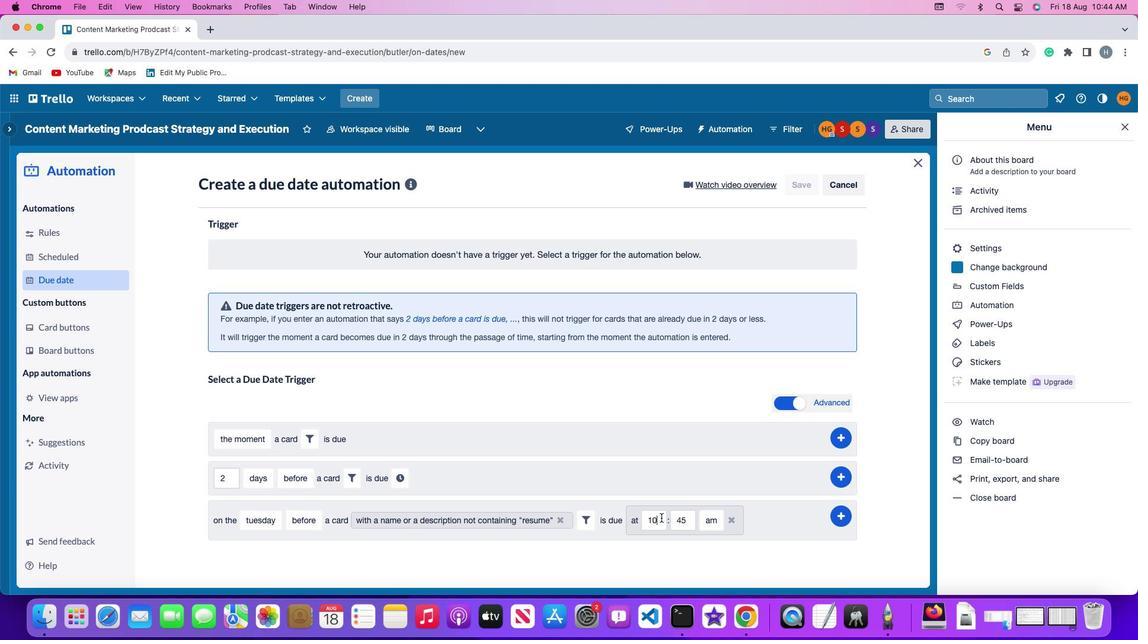 
Action: Mouse moved to (661, 517)
Screenshot: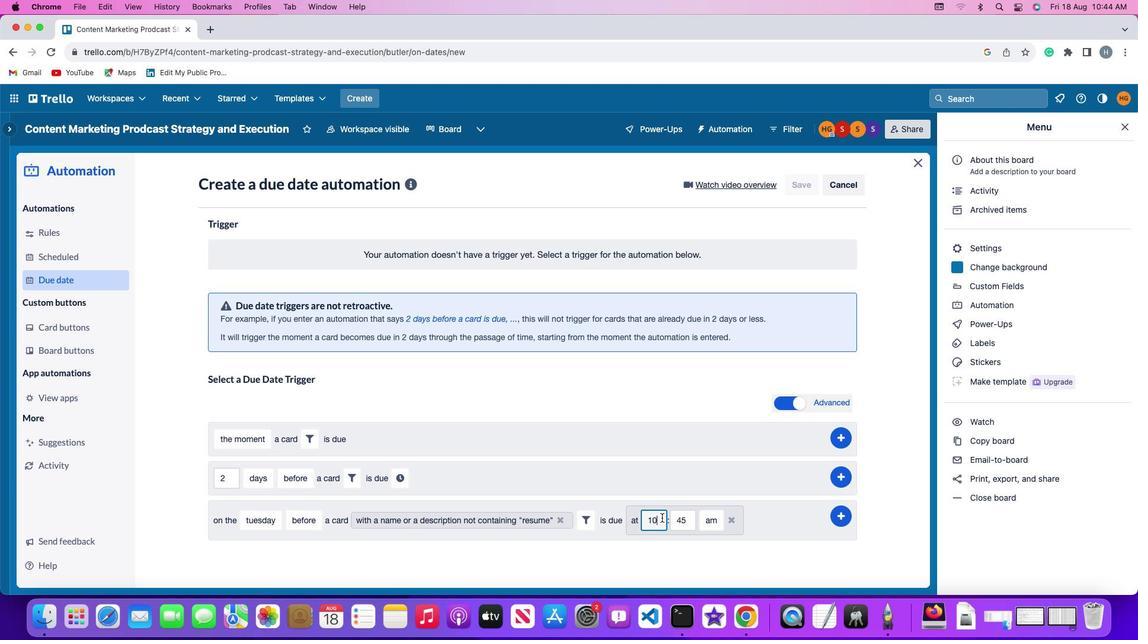 
Action: Key pressed Key.backspace
Screenshot: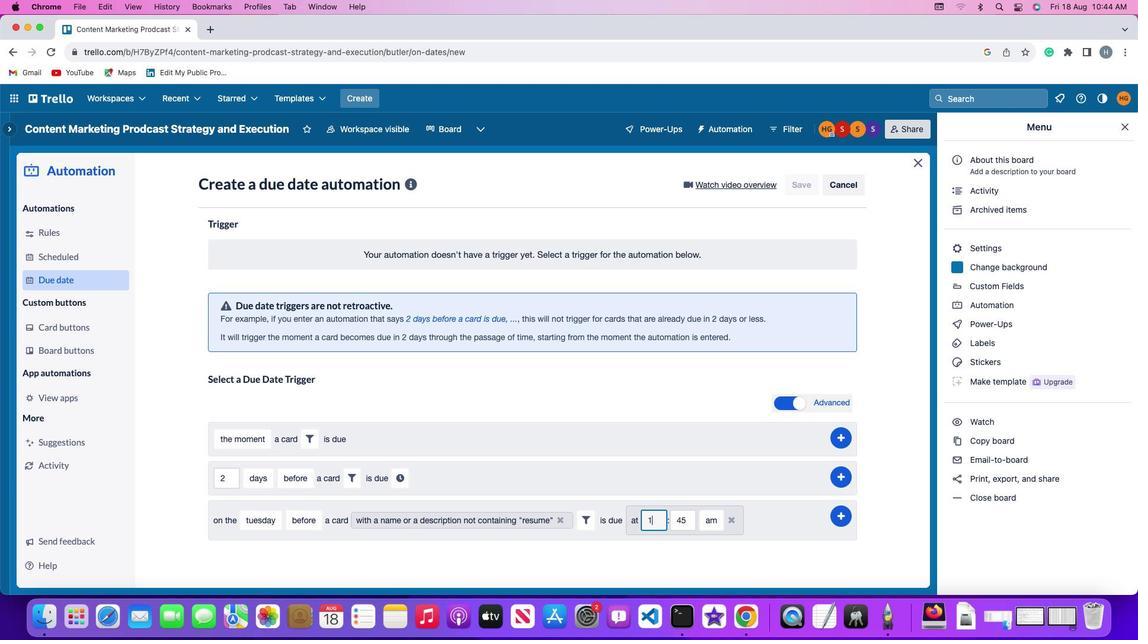 
Action: Mouse moved to (663, 518)
Screenshot: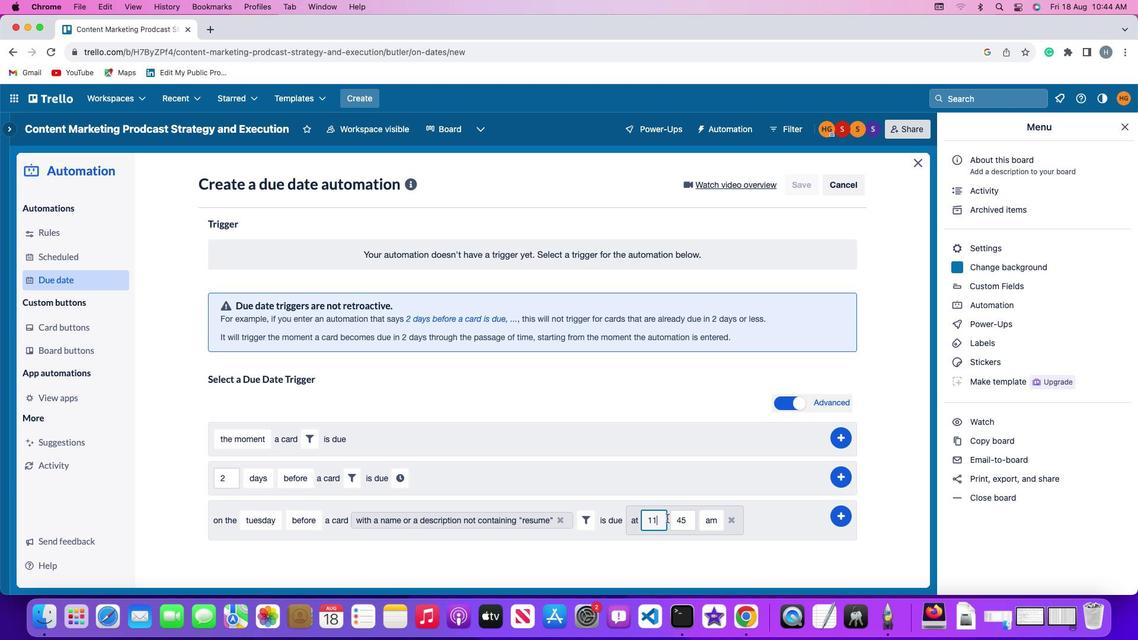 
Action: Key pressed '1'
Screenshot: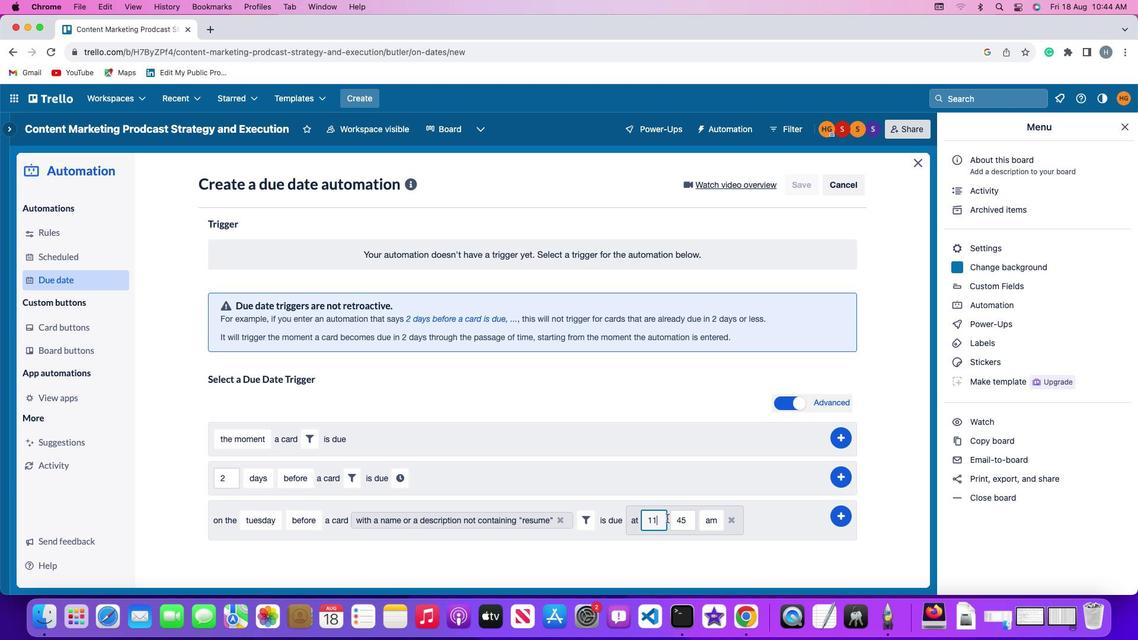 
Action: Mouse moved to (690, 521)
Screenshot: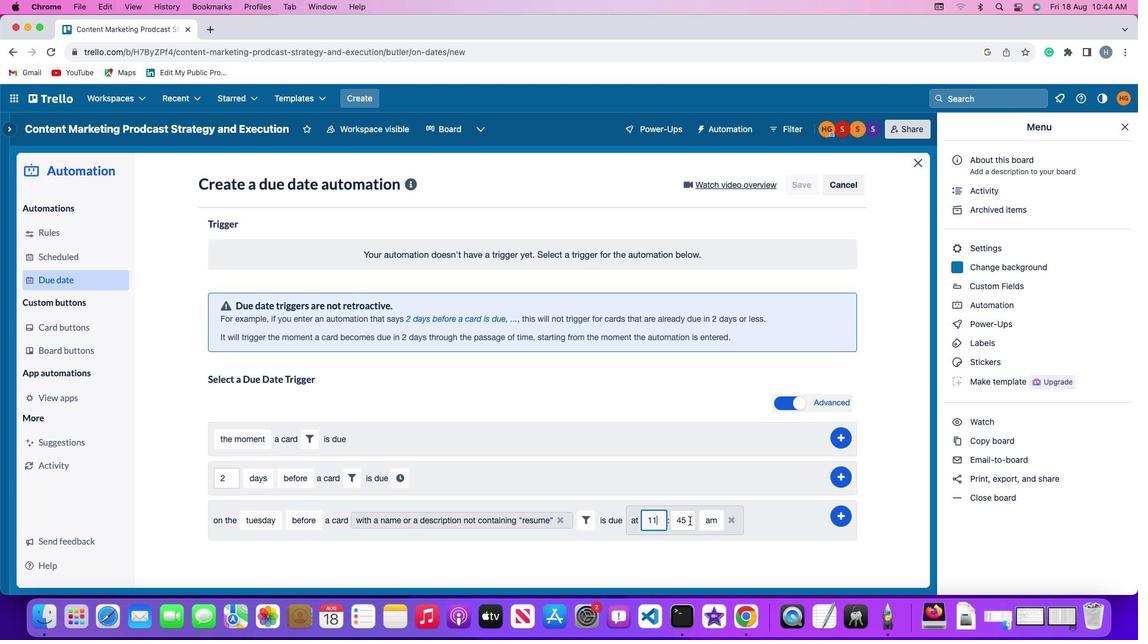 
Action: Mouse pressed left at (690, 521)
Screenshot: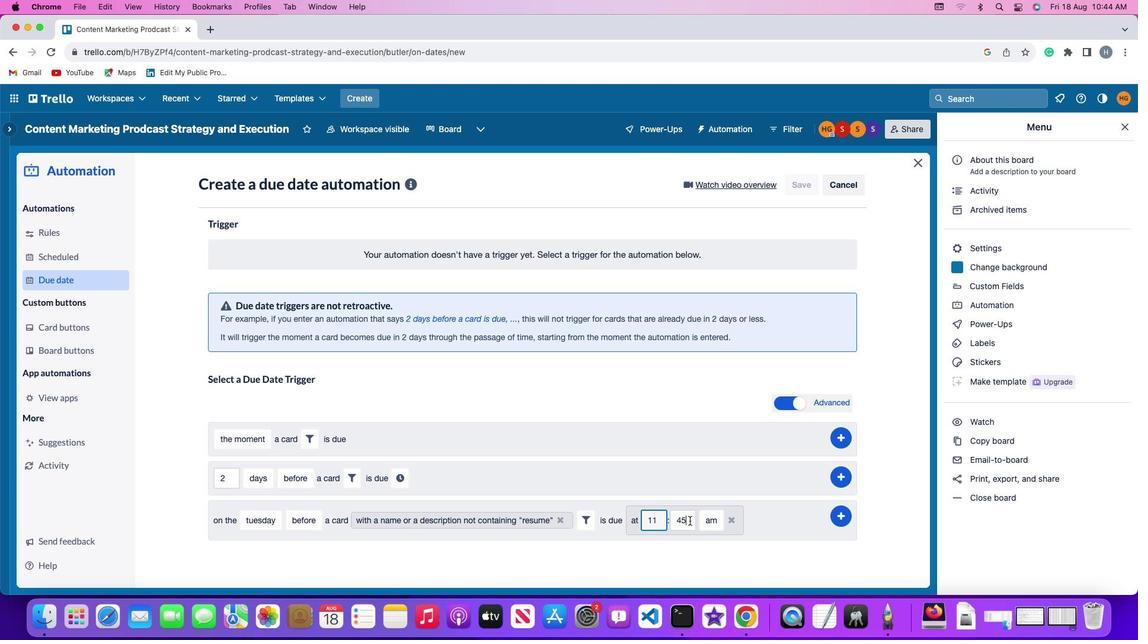 
Action: Key pressed Key.backspaceKey.backspace'0''0'
Screenshot: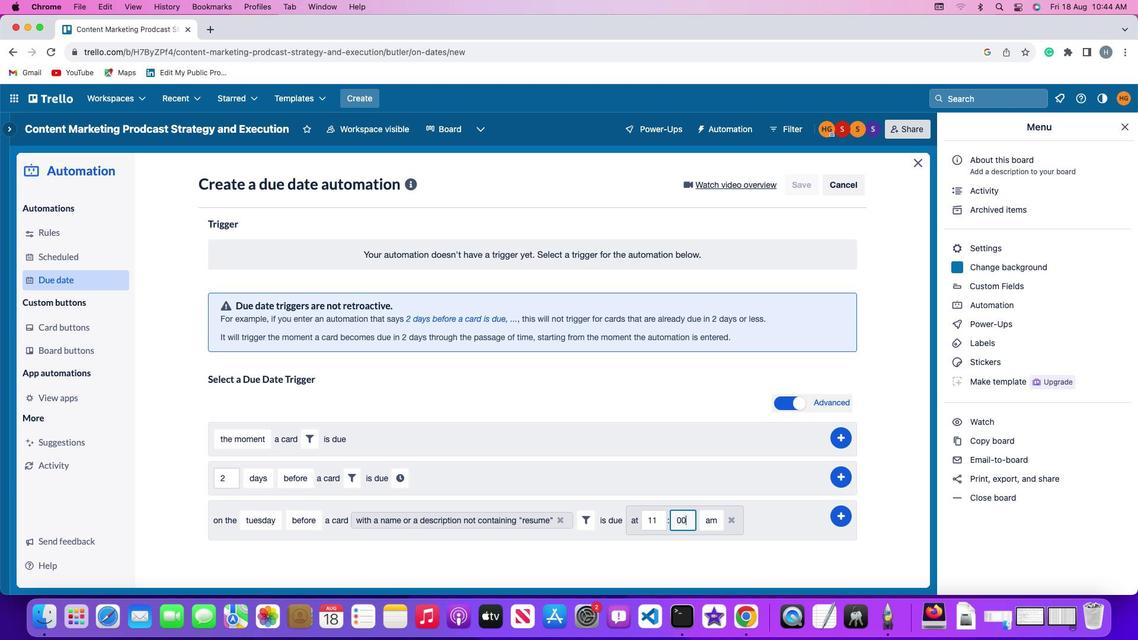 
Action: Mouse moved to (714, 520)
Screenshot: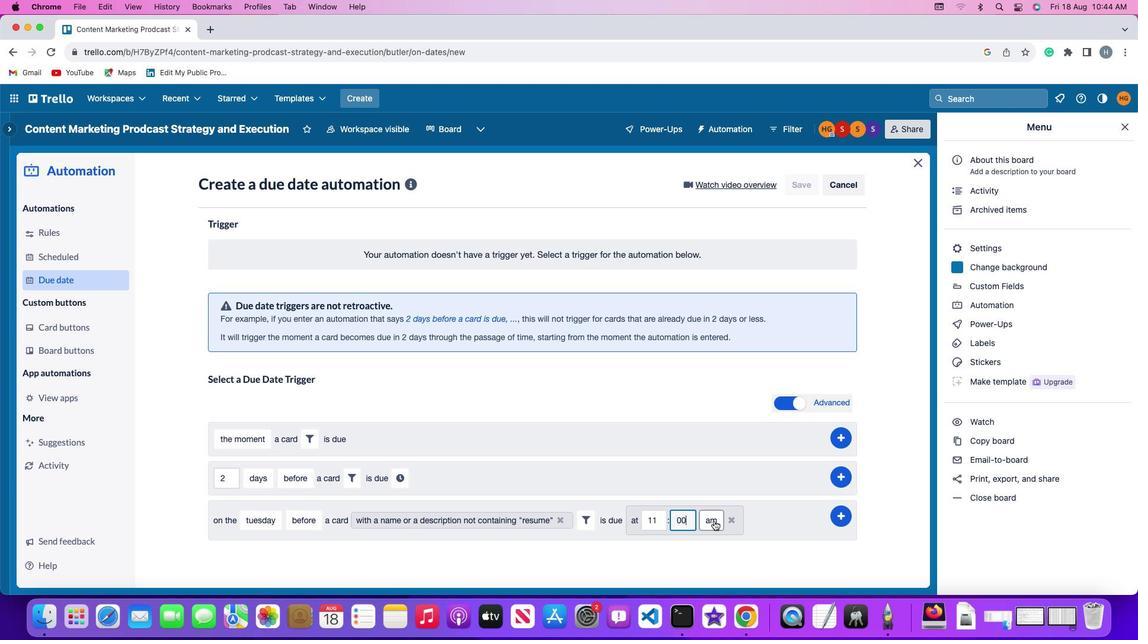 
Action: Mouse pressed left at (714, 520)
Screenshot: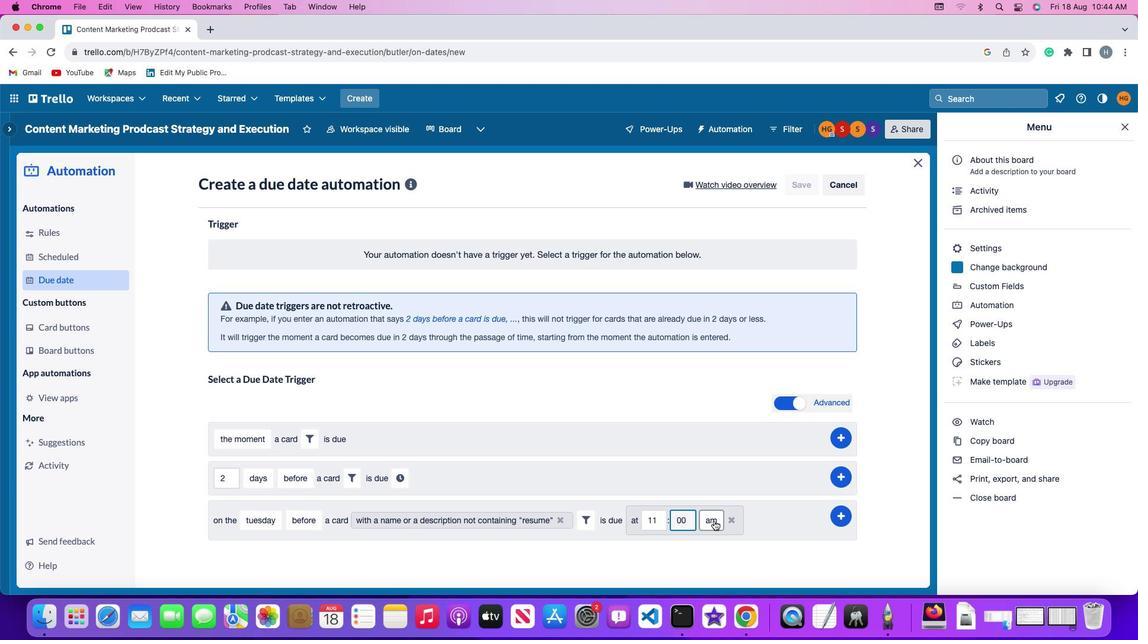 
Action: Mouse moved to (711, 543)
Screenshot: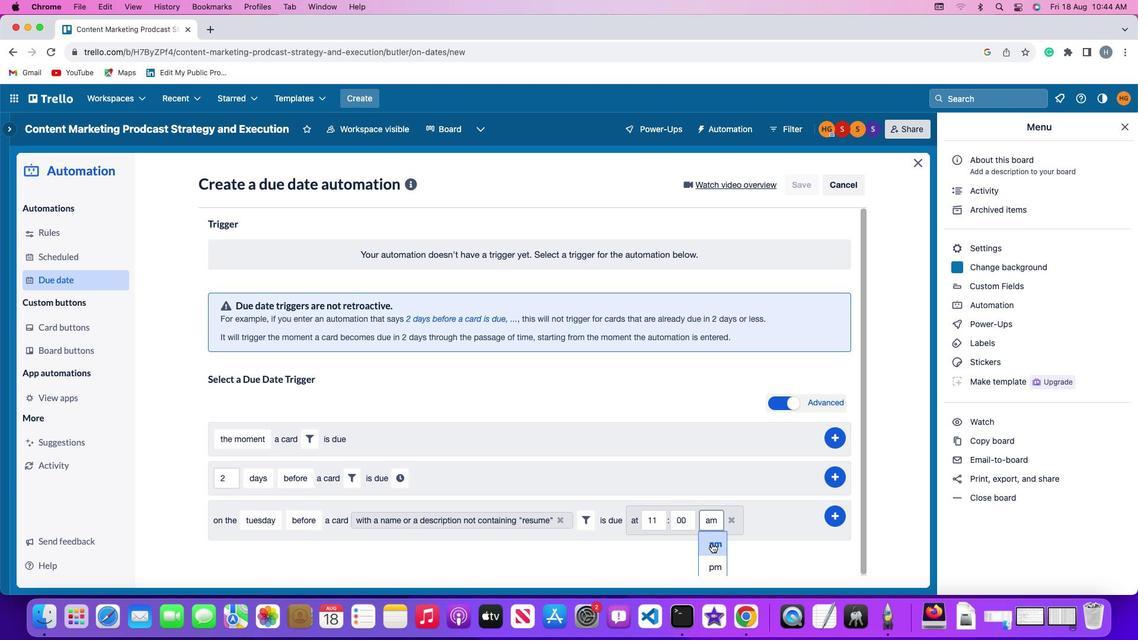 
Action: Mouse pressed left at (711, 543)
Screenshot: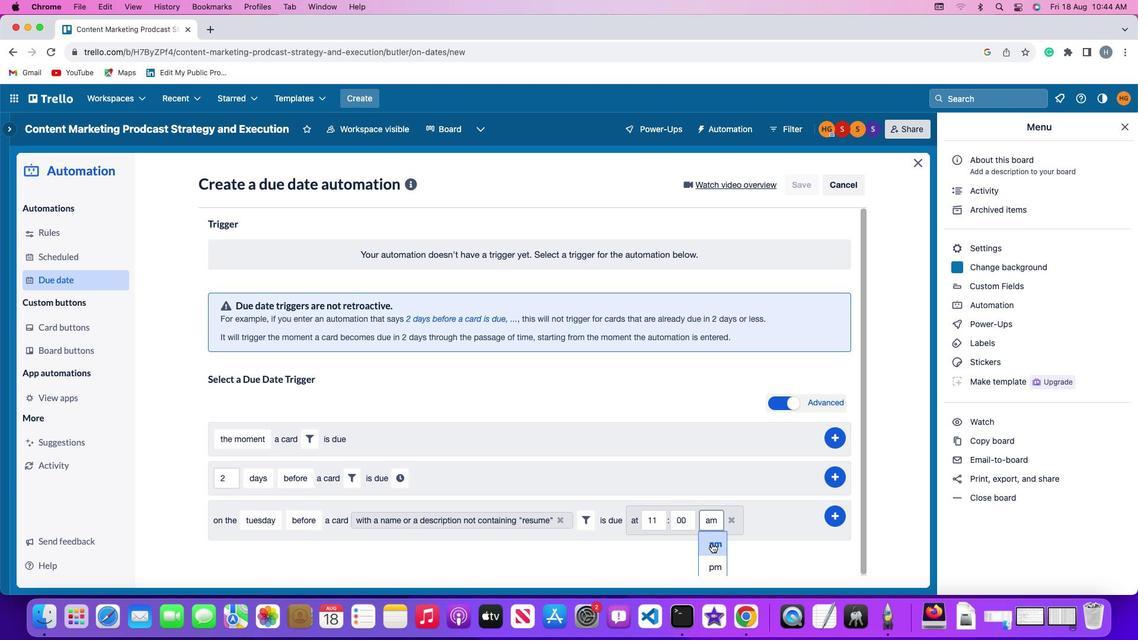 
Action: Mouse moved to (842, 516)
Screenshot: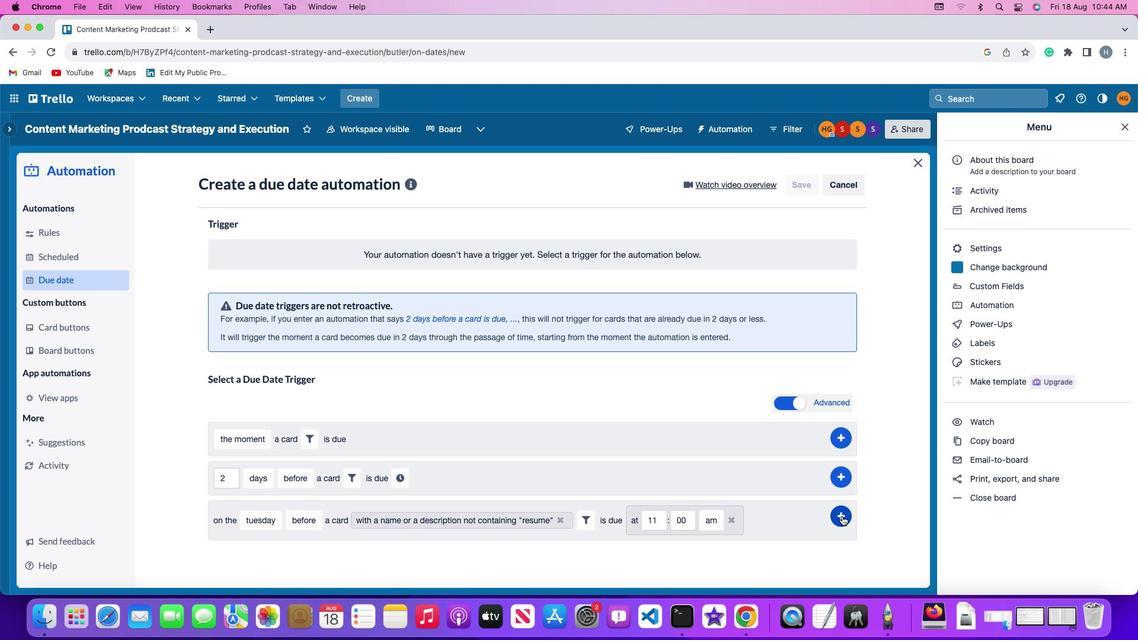 
Action: Mouse pressed left at (842, 516)
Screenshot: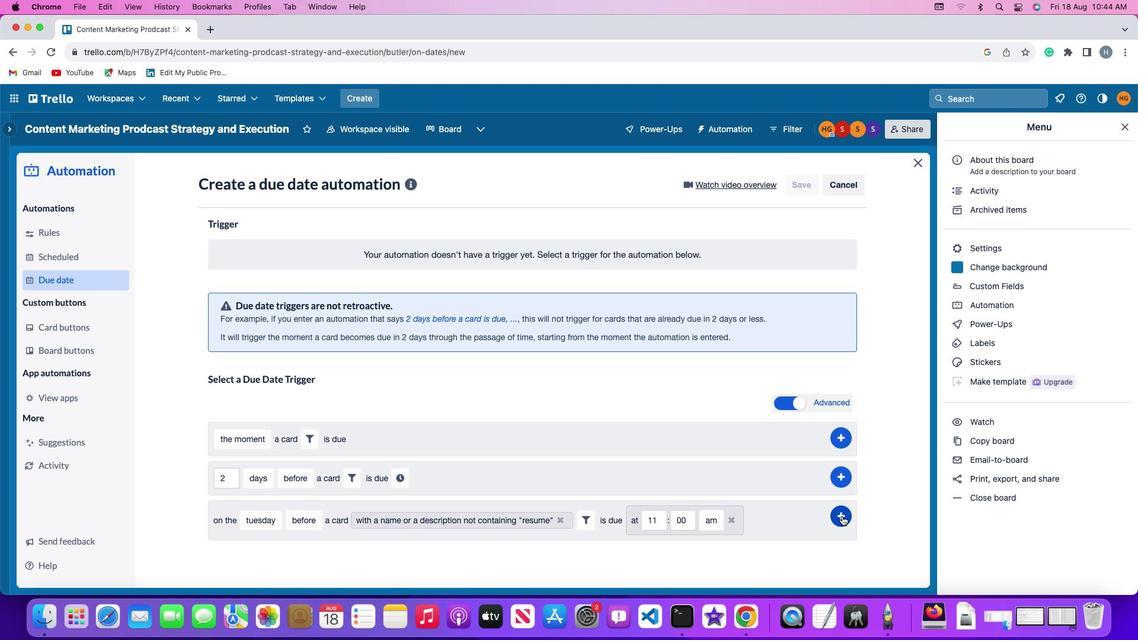 
Action: Mouse moved to (886, 436)
Screenshot: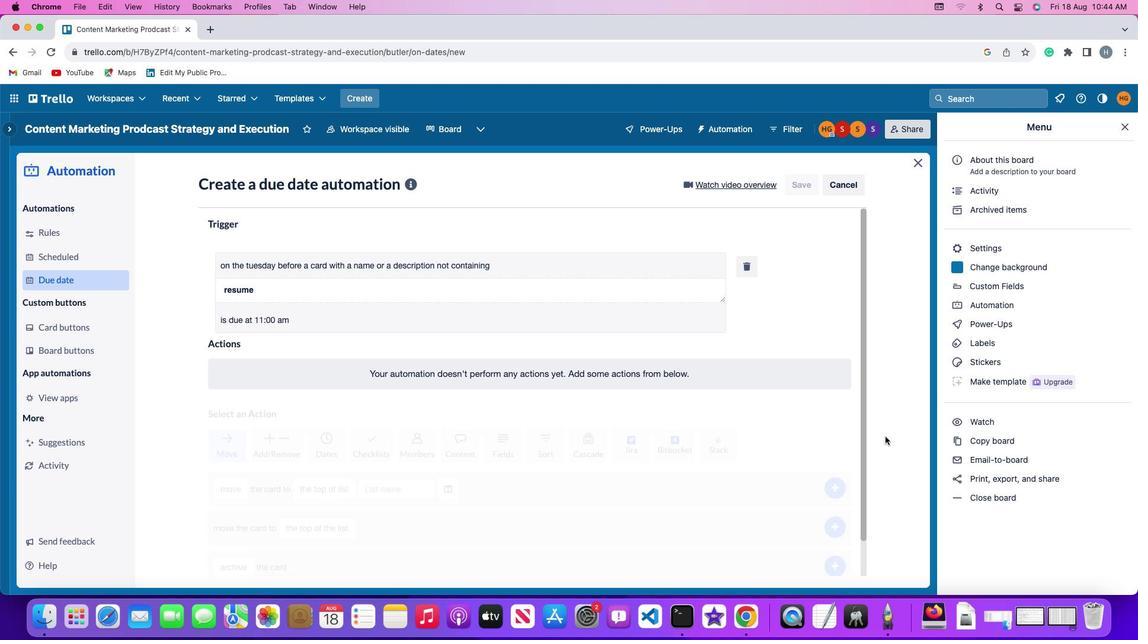 
